 Task: Find a one-way flight from Manila to New Delhi for 5 passengers in premium economy class on November 29.
Action: Mouse moved to (393, 248)
Screenshot: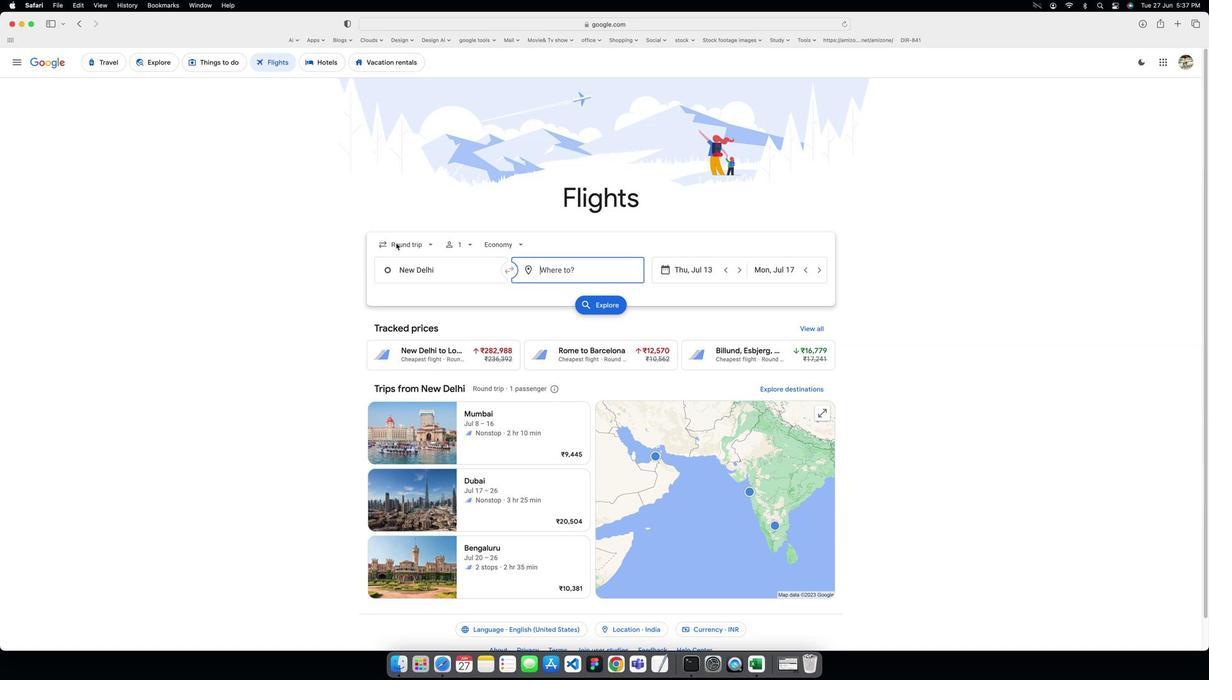 
Action: Mouse pressed left at (393, 248)
Screenshot: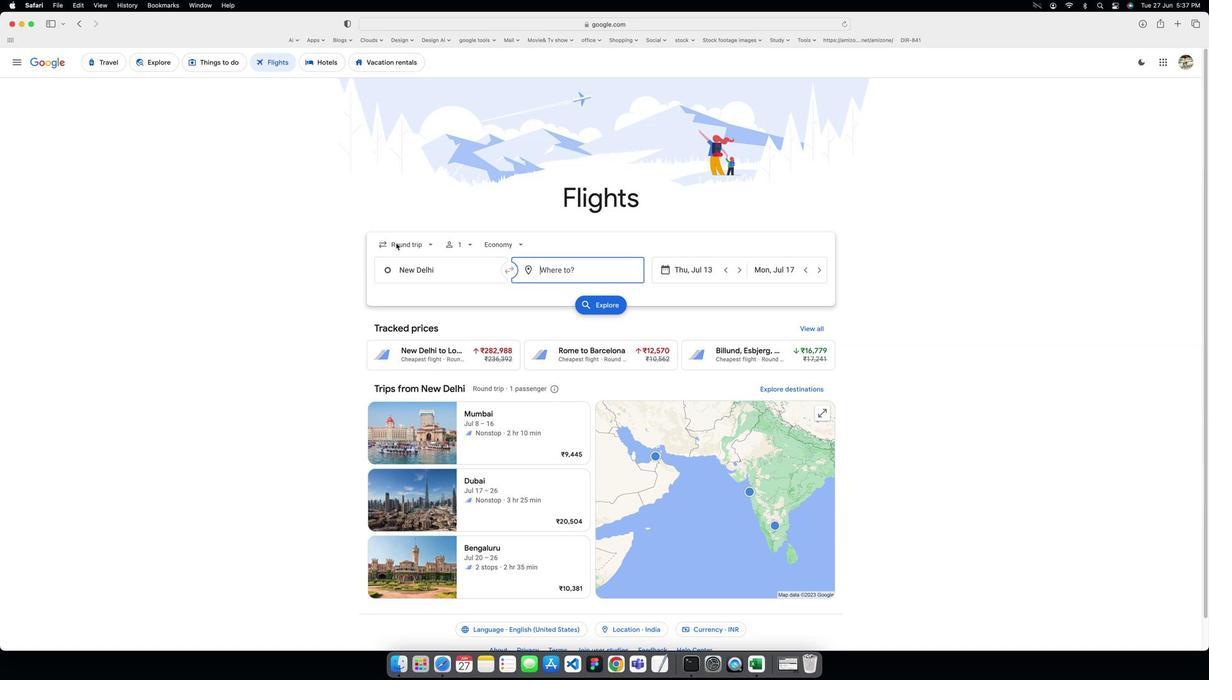 
Action: Mouse moved to (403, 248)
Screenshot: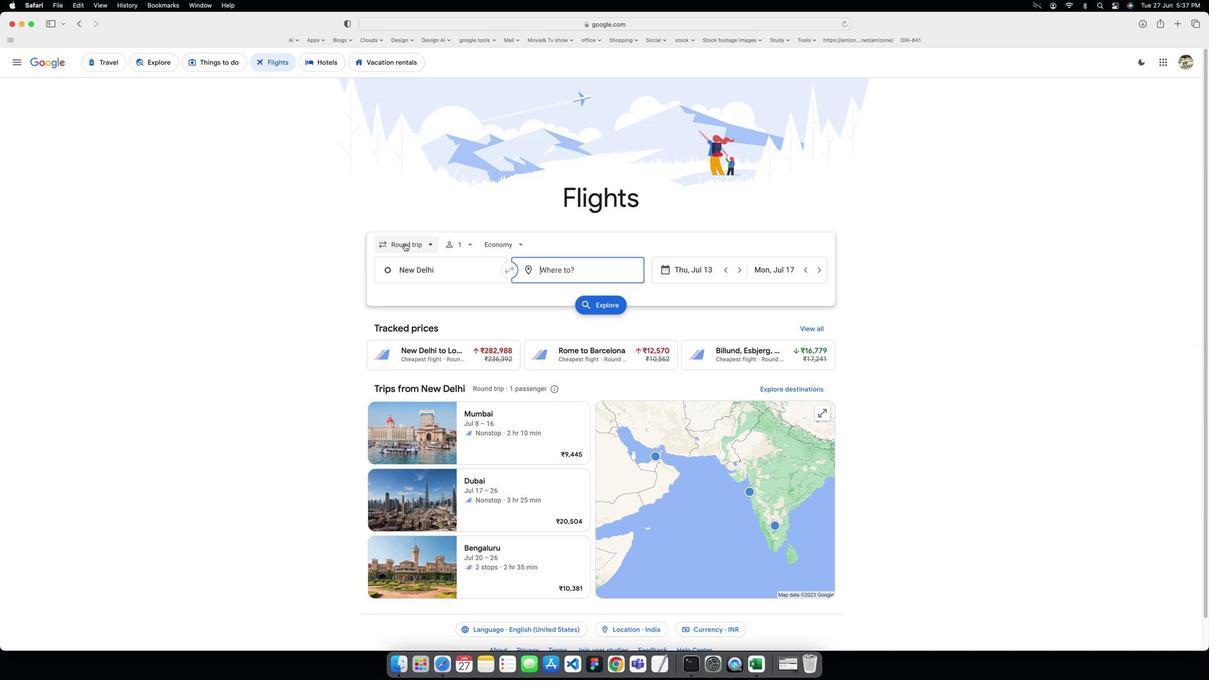 
Action: Mouse pressed left at (403, 248)
Screenshot: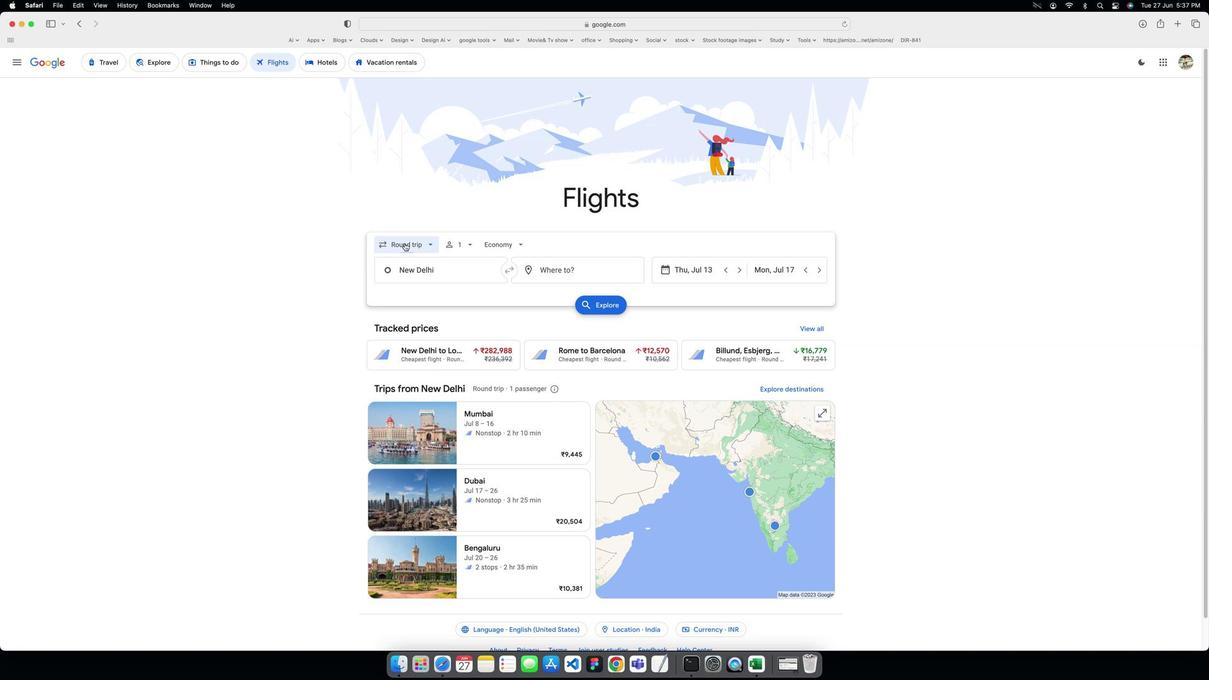 
Action: Mouse moved to (403, 282)
Screenshot: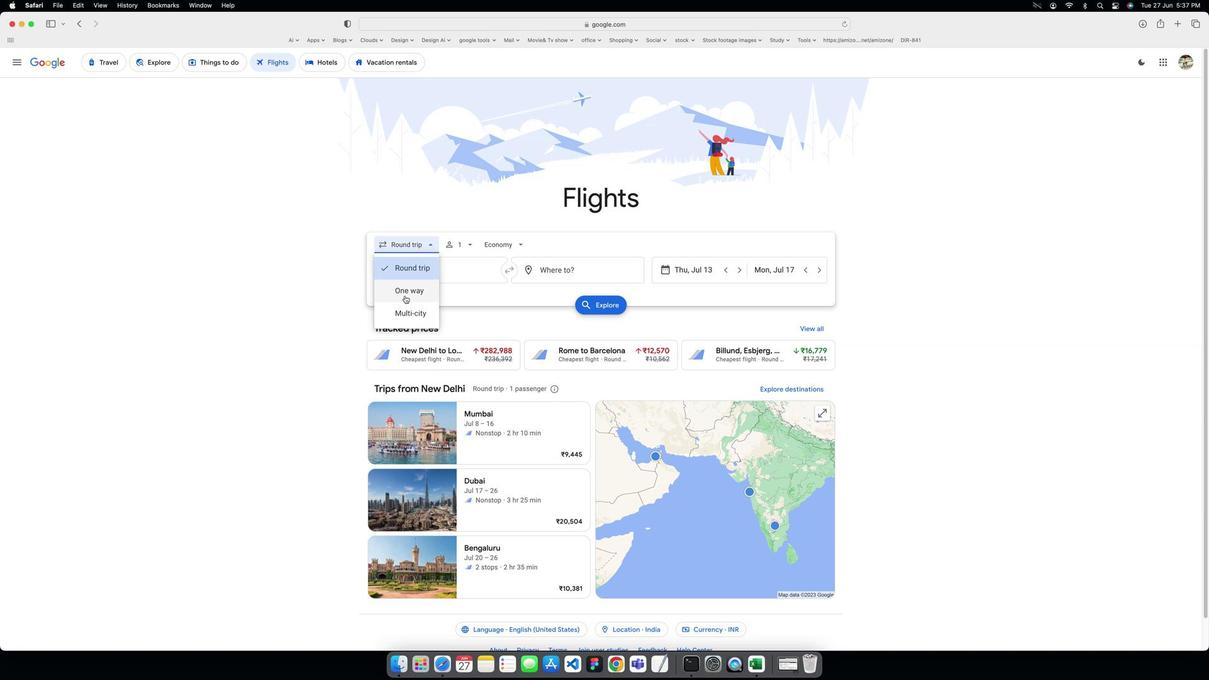 
Action: Mouse pressed left at (403, 282)
Screenshot: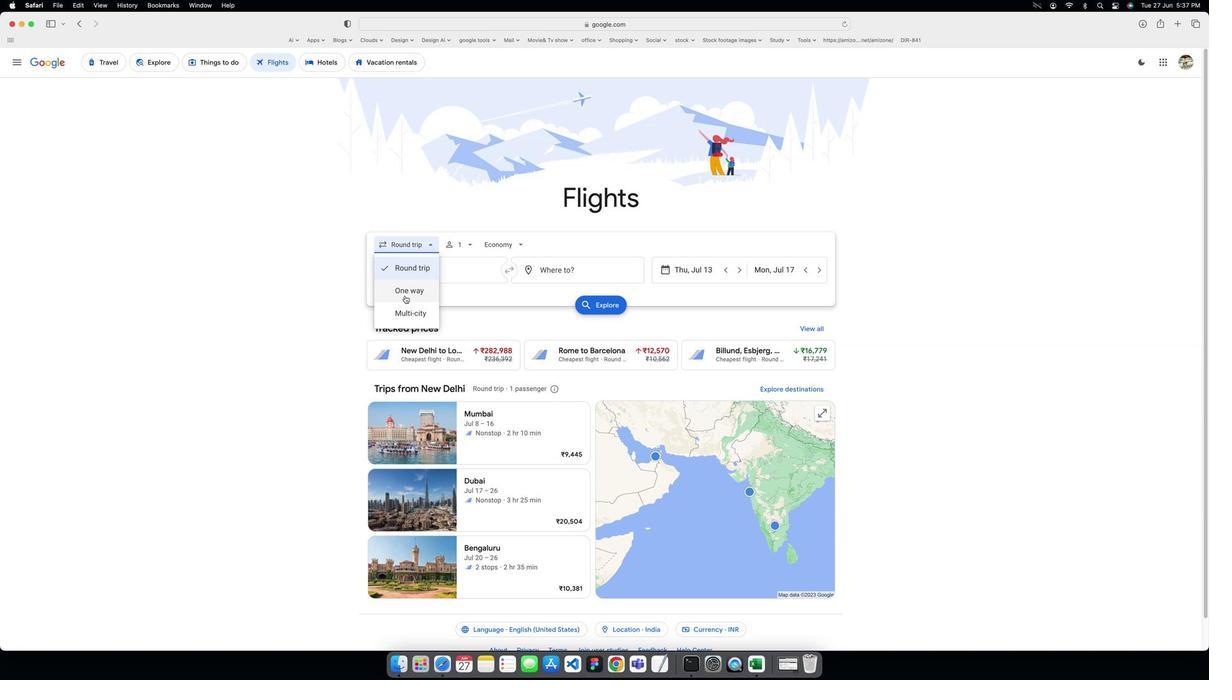 
Action: Mouse moved to (503, 249)
Screenshot: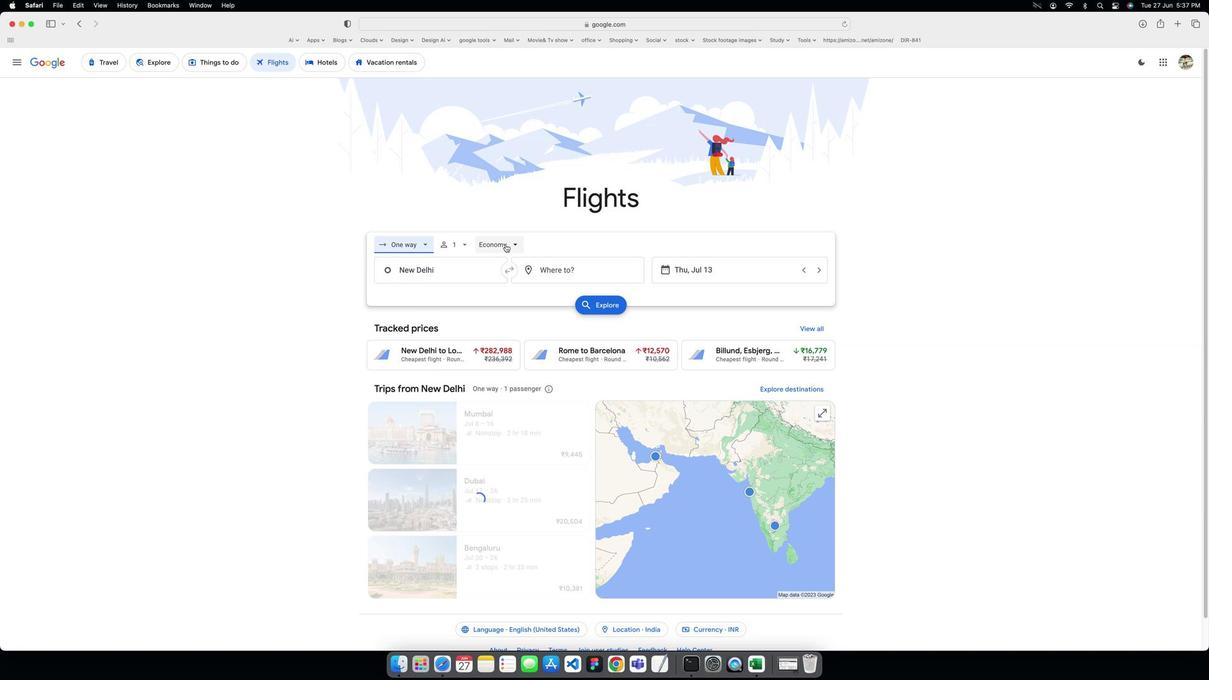 
Action: Mouse pressed left at (503, 249)
Screenshot: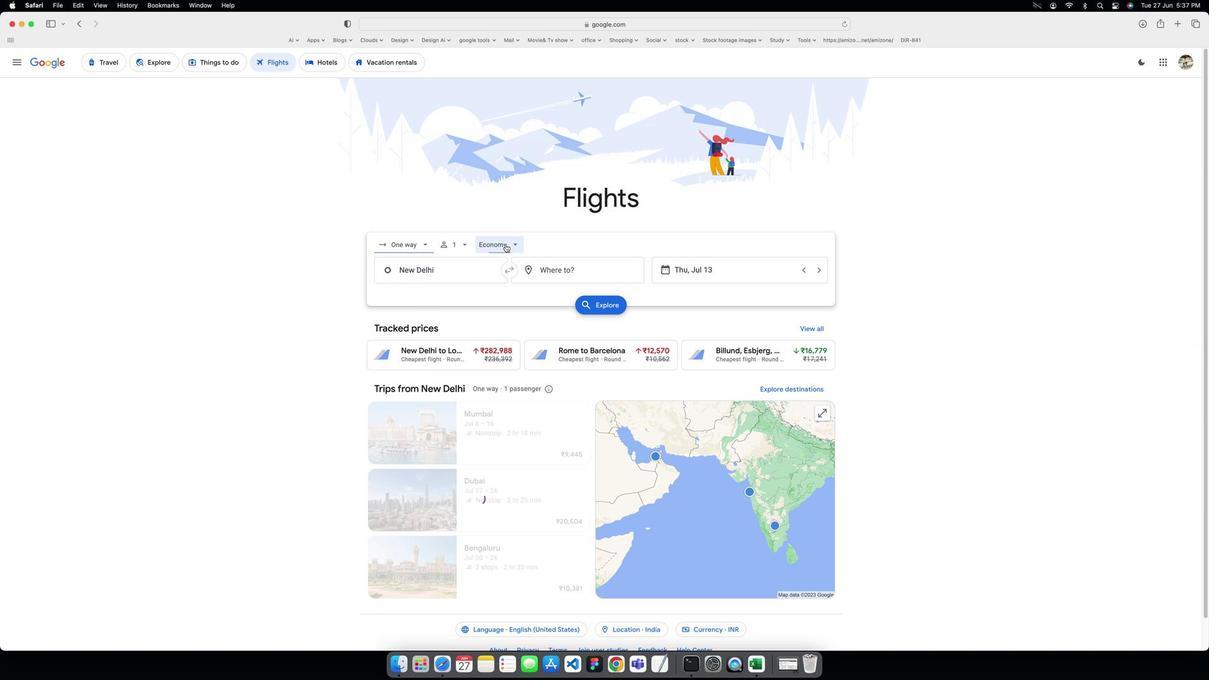
Action: Mouse moved to (509, 277)
Screenshot: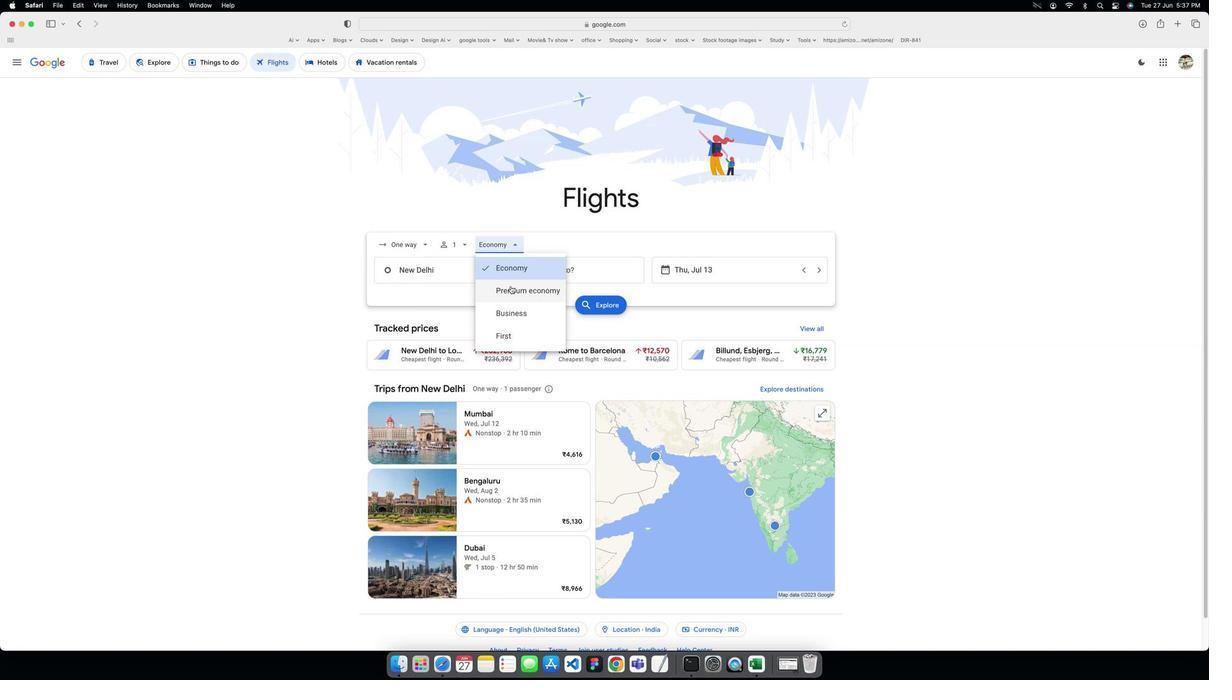 
Action: Mouse pressed left at (509, 277)
Screenshot: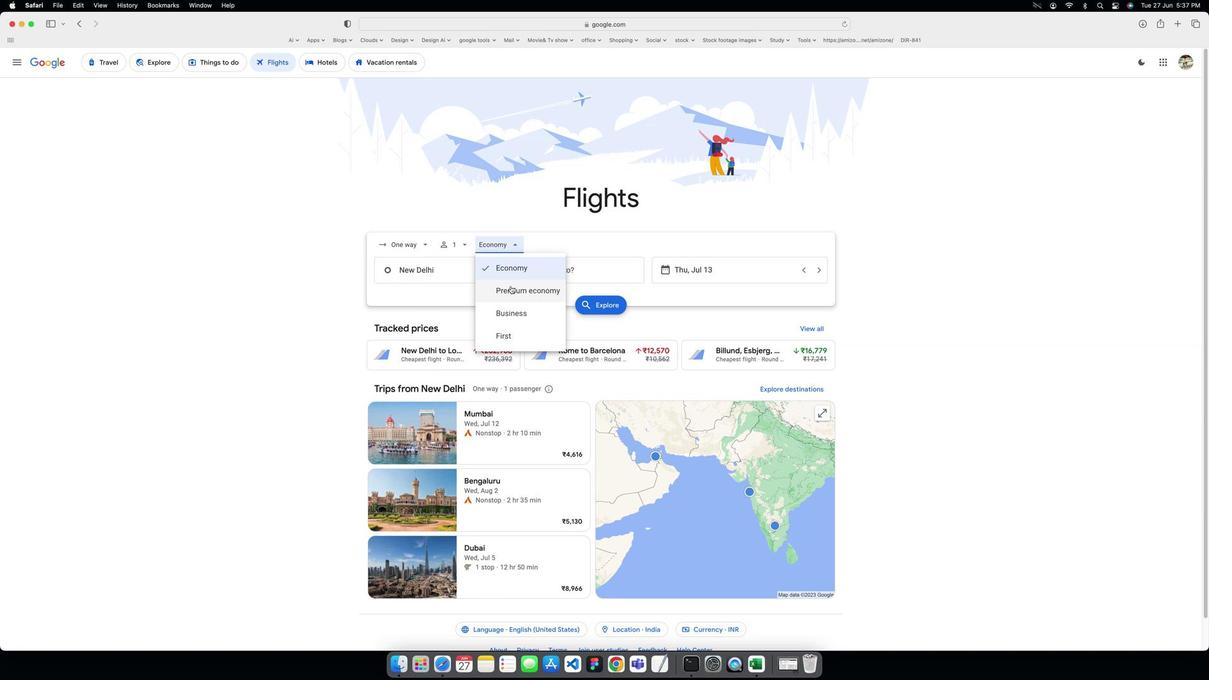 
Action: Mouse moved to (459, 249)
Screenshot: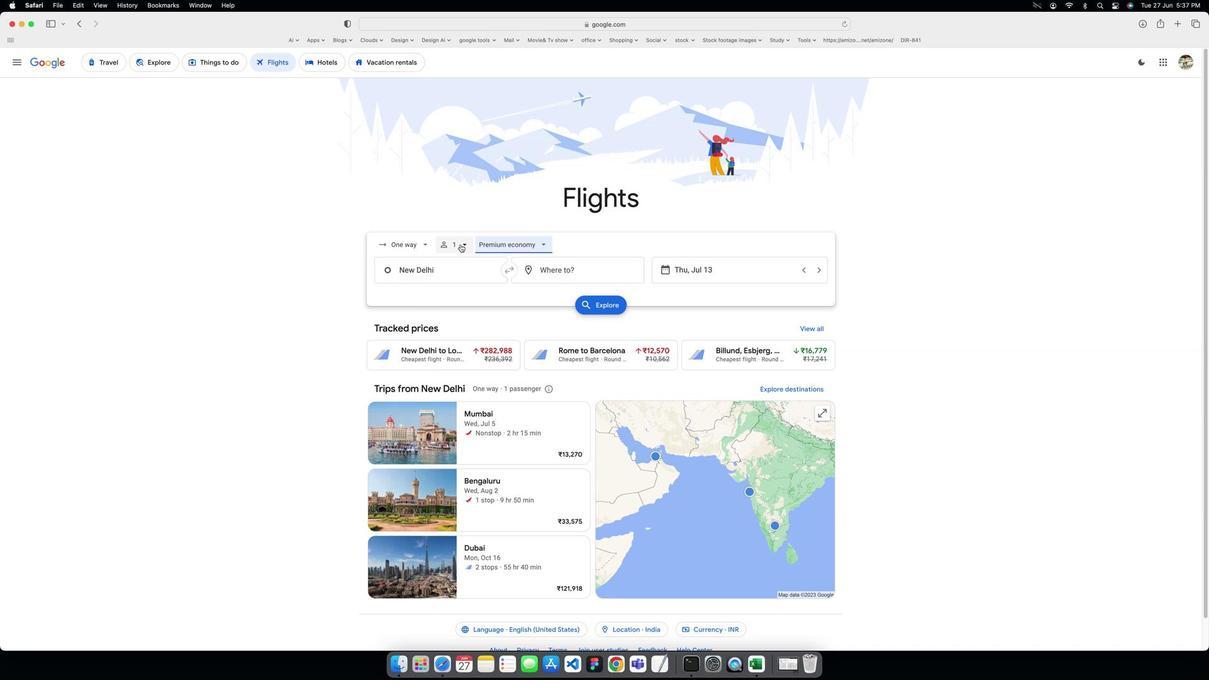 
Action: Mouse pressed left at (459, 249)
Screenshot: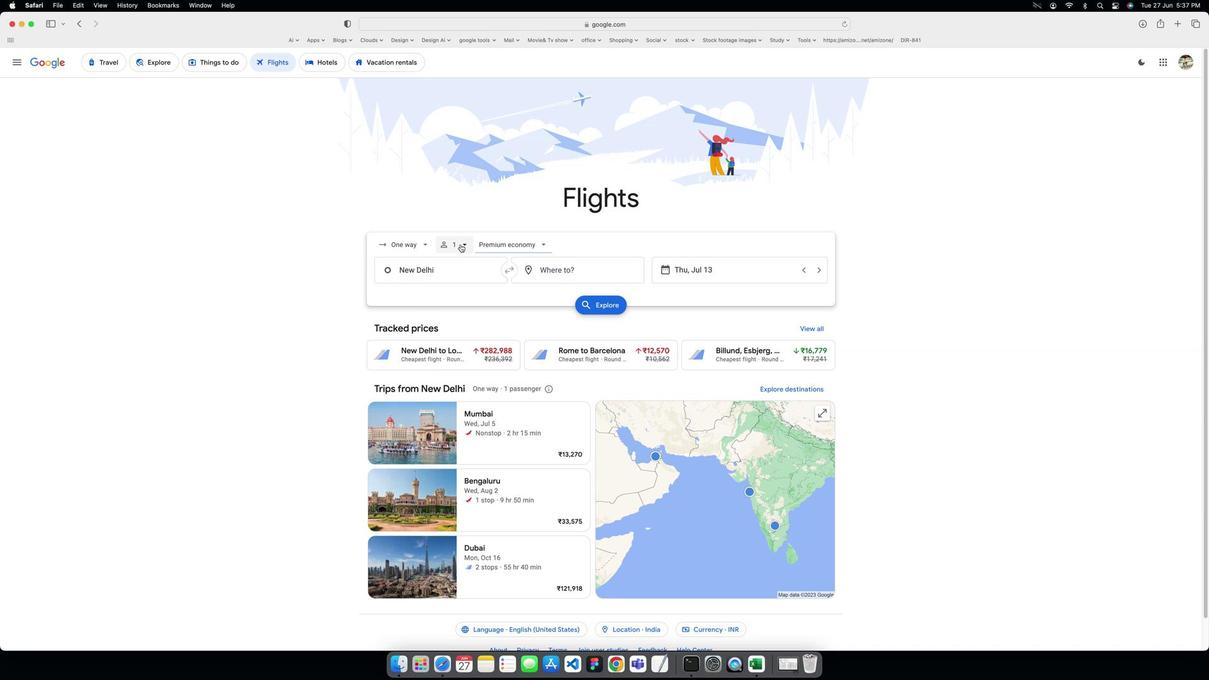 
Action: Mouse moved to (534, 264)
Screenshot: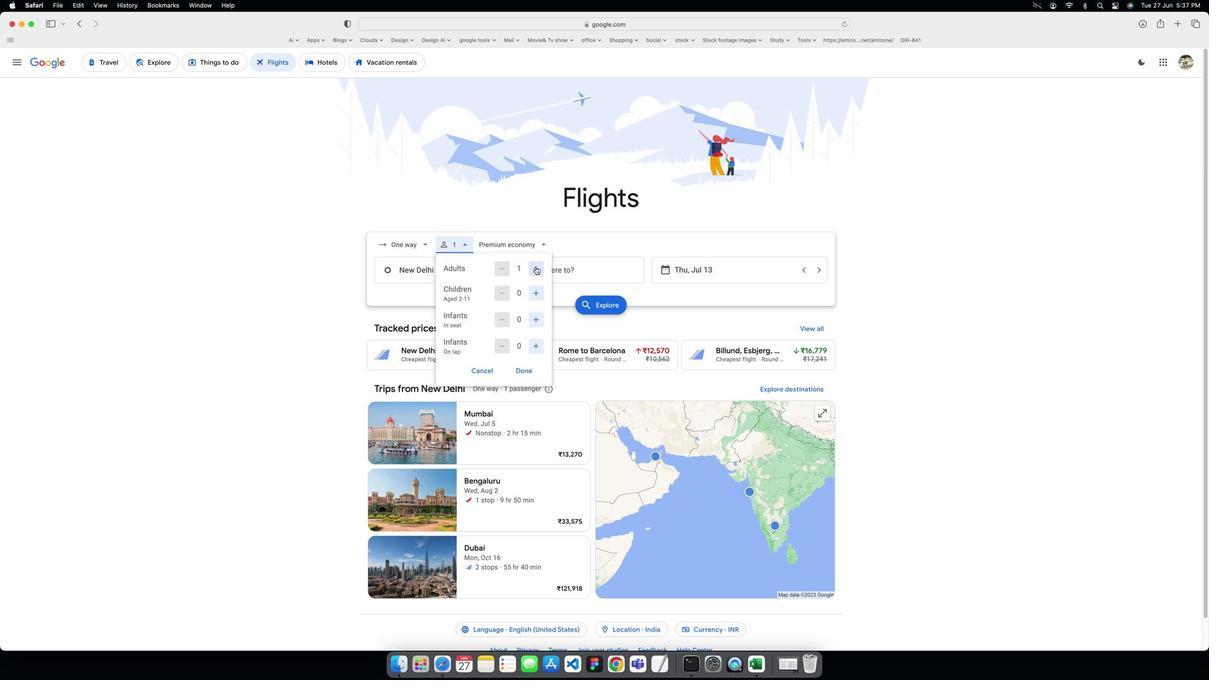 
Action: Mouse pressed left at (534, 264)
Screenshot: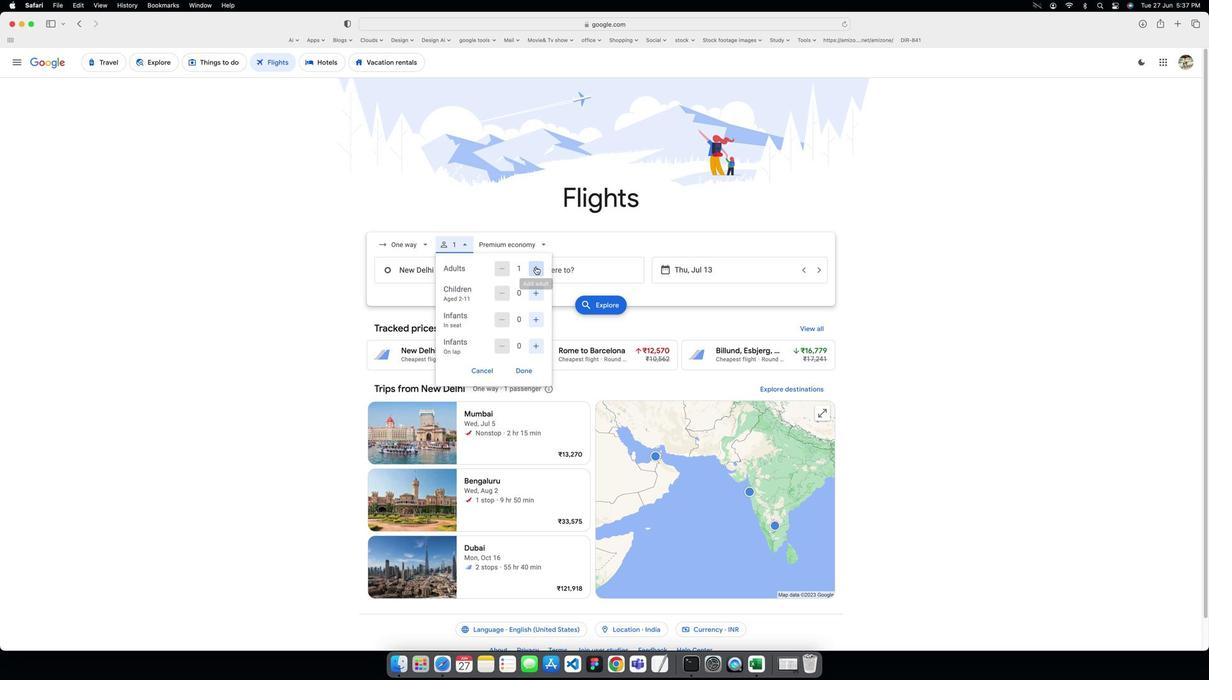 
Action: Mouse pressed left at (534, 264)
Screenshot: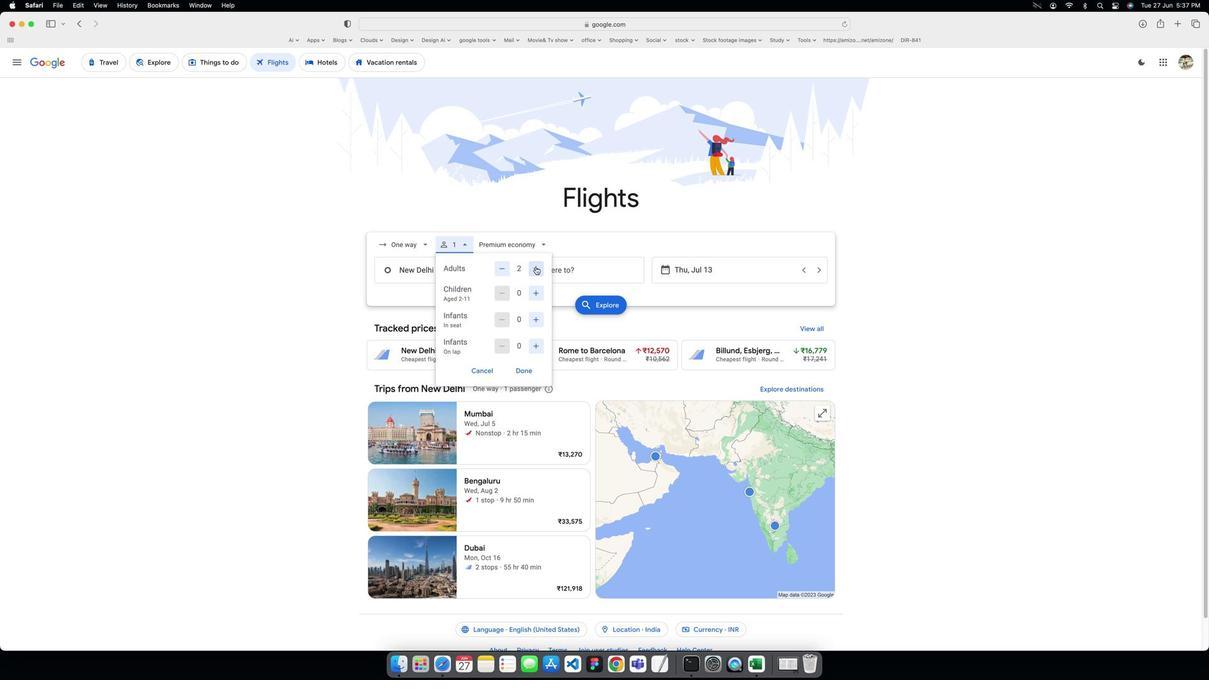 
Action: Mouse moved to (533, 280)
Screenshot: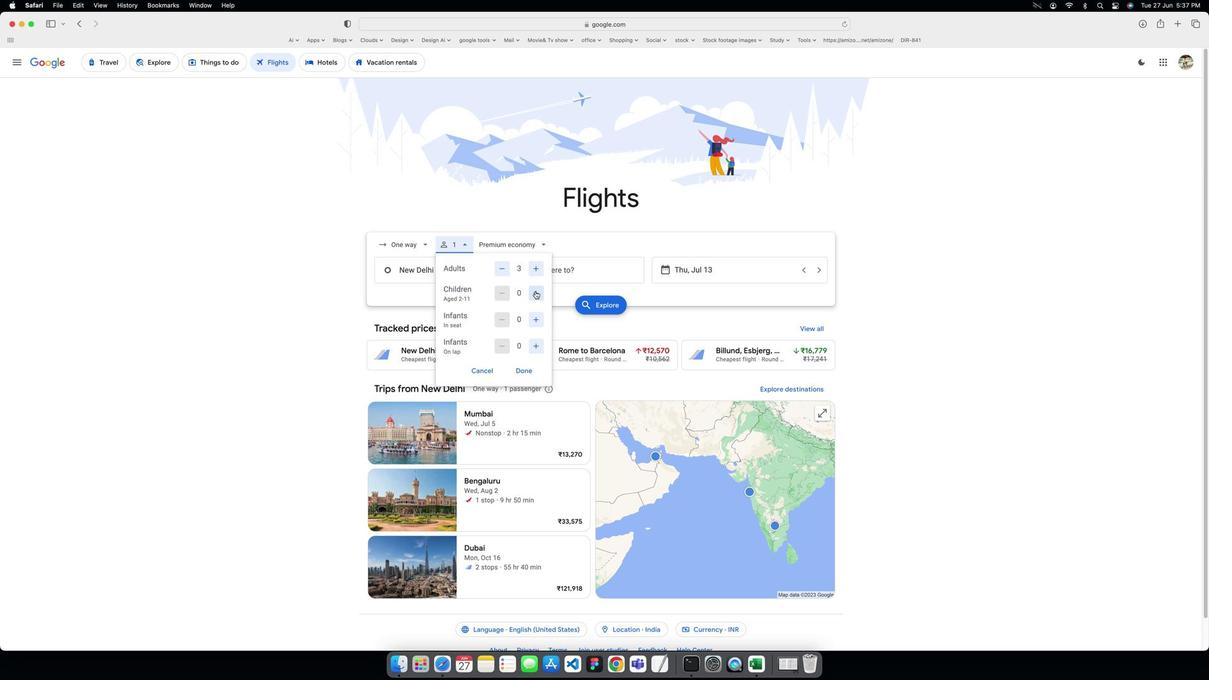
Action: Mouse pressed left at (533, 280)
Screenshot: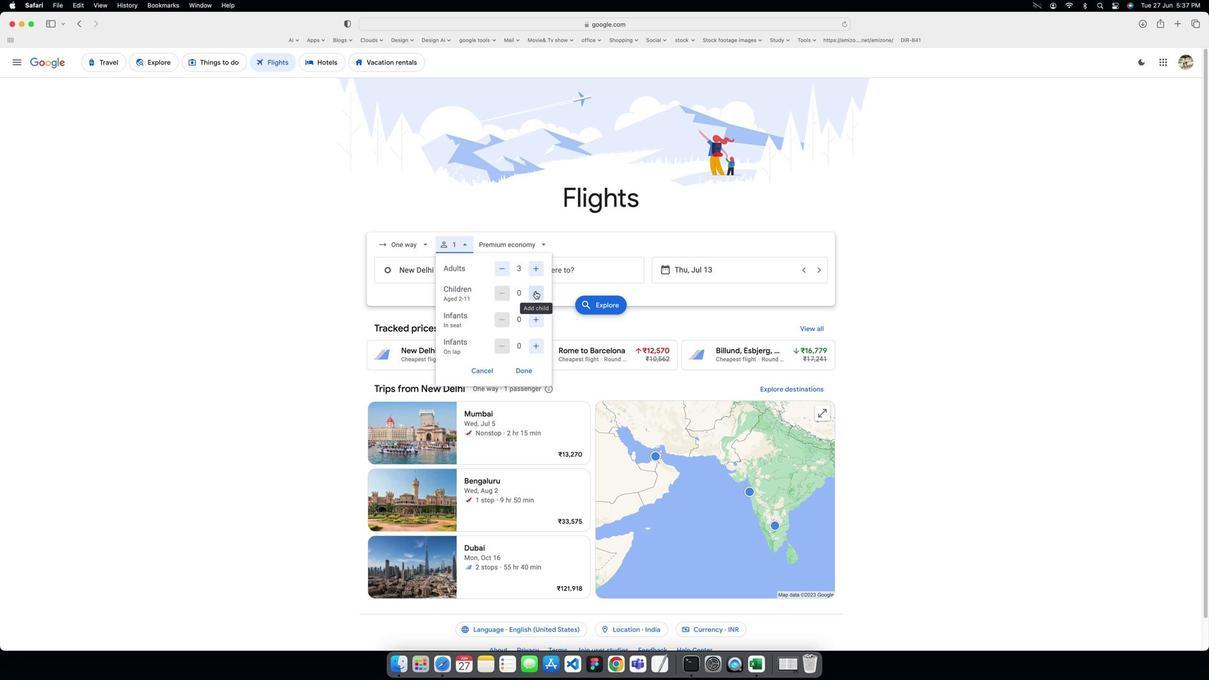 
Action: Mouse moved to (531, 314)
Screenshot: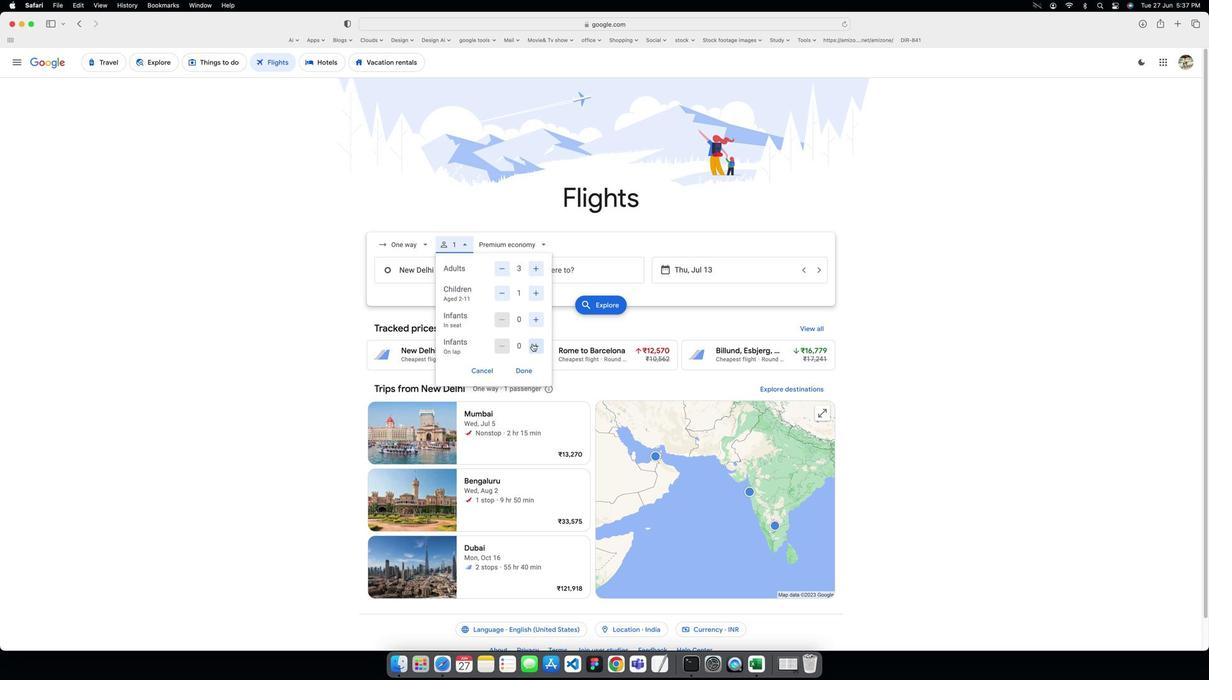 
Action: Mouse pressed left at (531, 314)
Screenshot: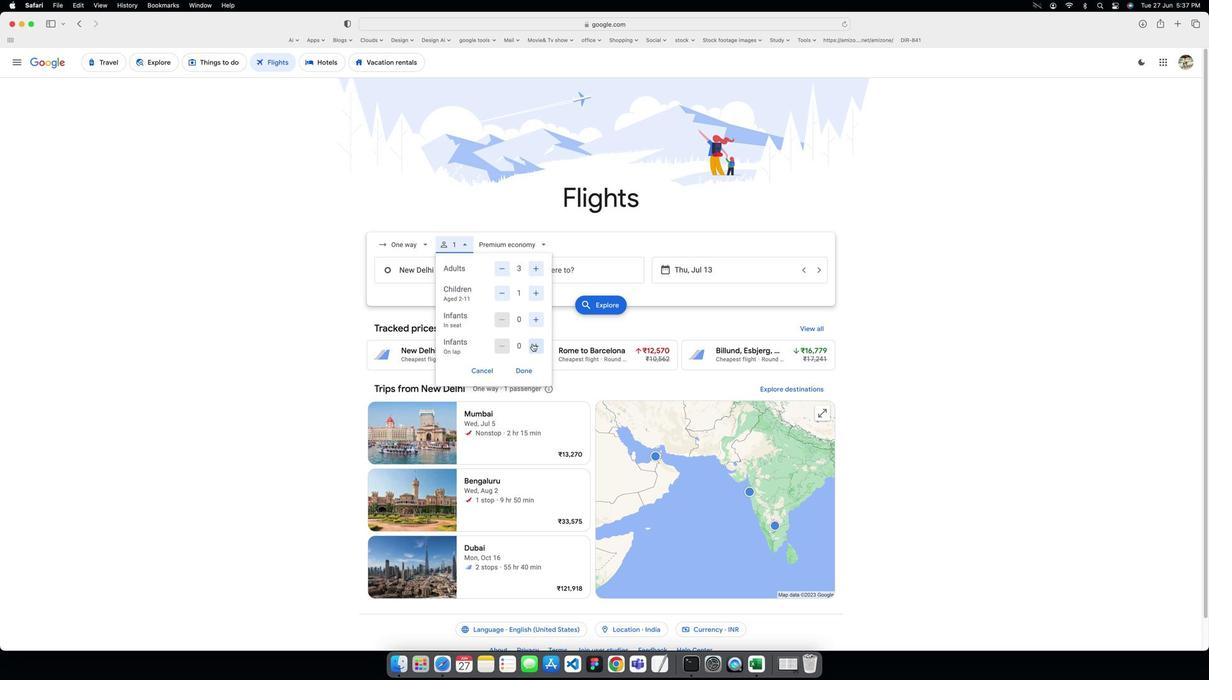 
Action: Mouse moved to (526, 330)
Screenshot: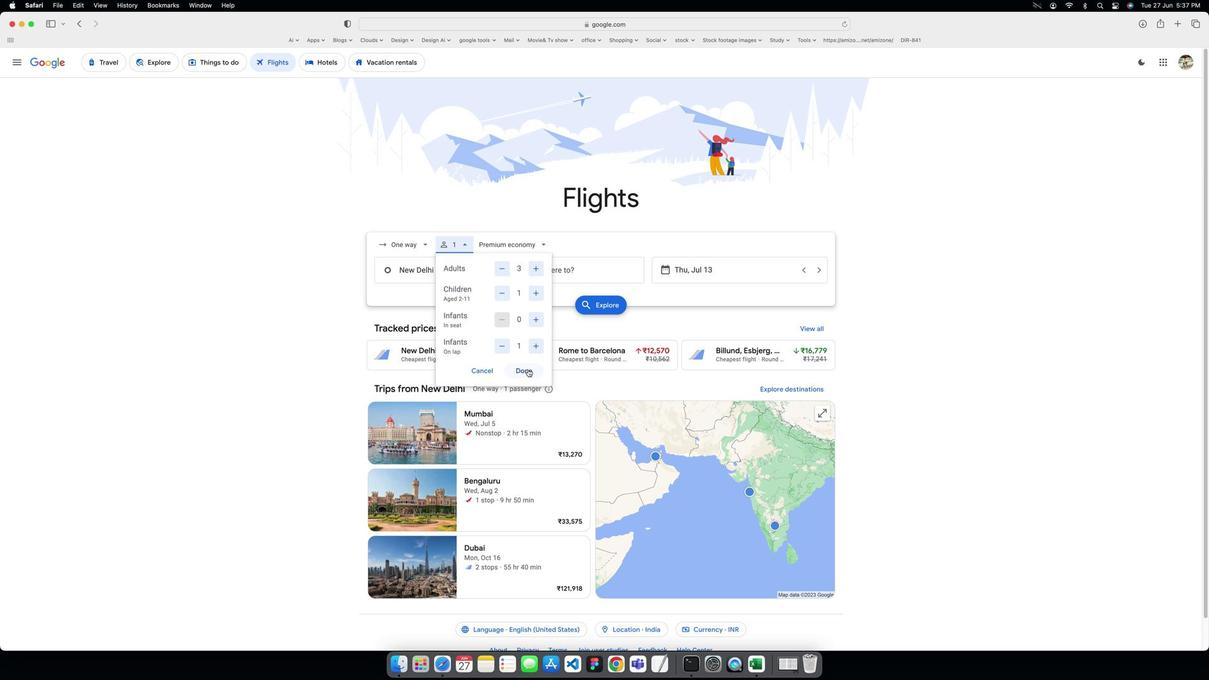 
Action: Mouse pressed left at (526, 330)
Screenshot: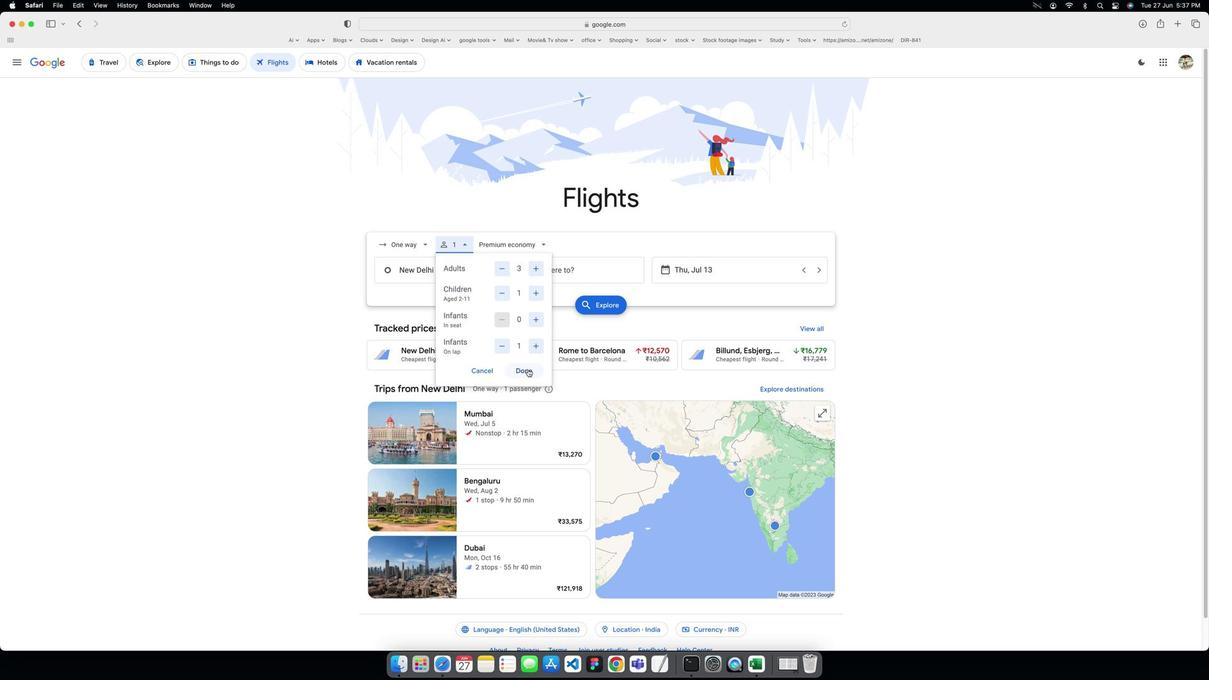 
Action: Mouse moved to (474, 270)
Screenshot: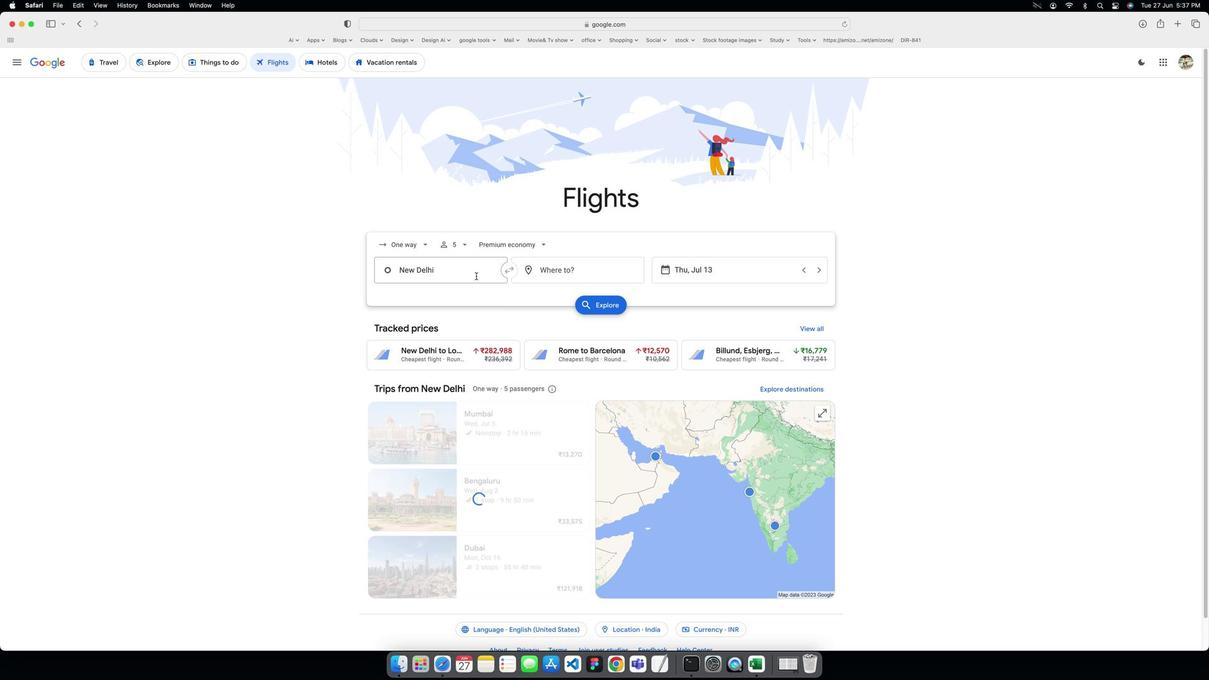 
Action: Mouse pressed left at (474, 270)
Screenshot: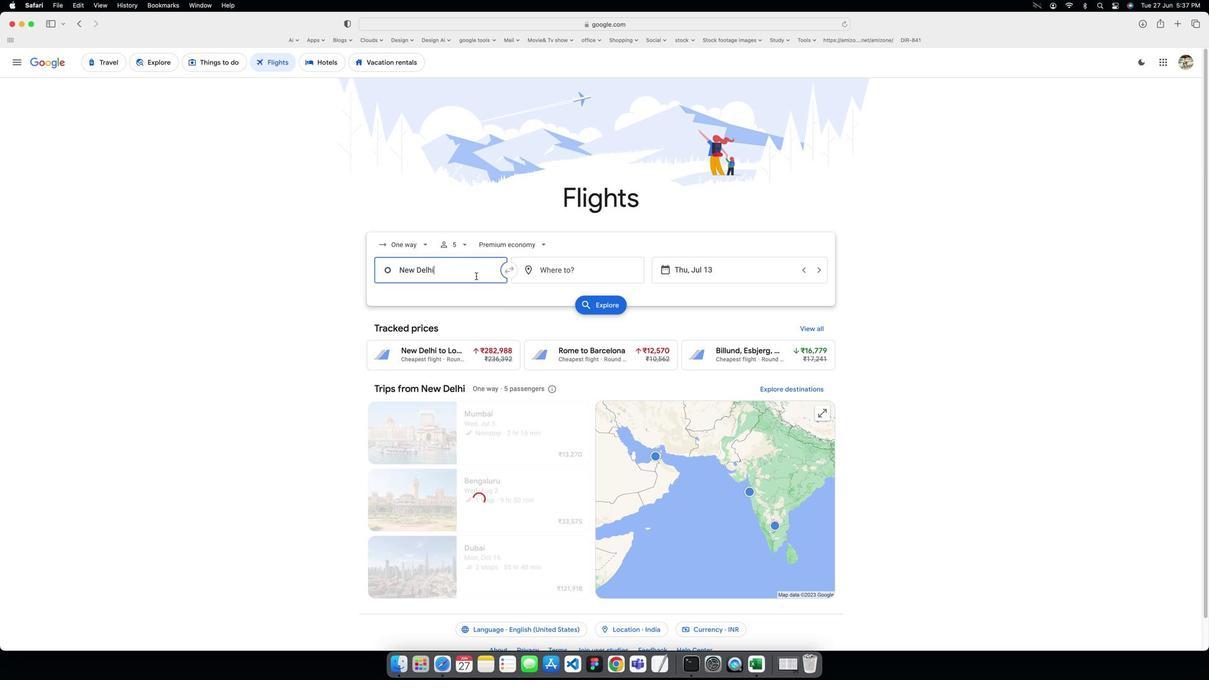 
Action: Key pressed Key.caps_lock'M'Key.caps_lock'a''n''i''l''a'
Screenshot: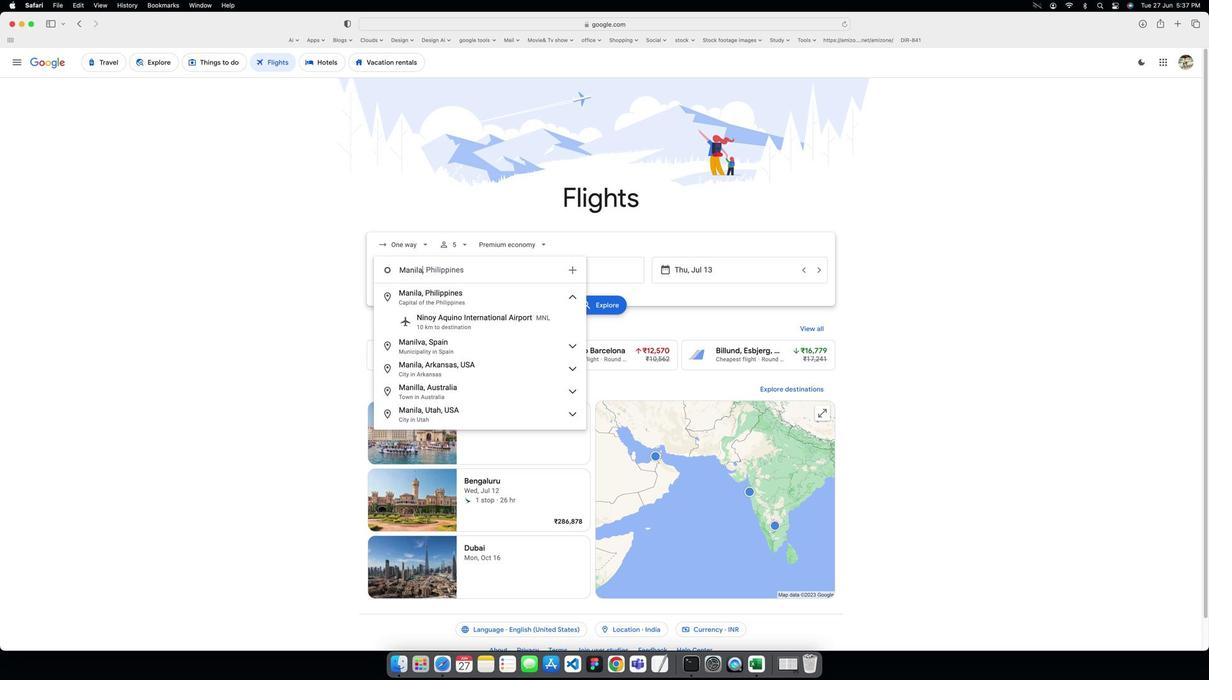 
Action: Mouse moved to (476, 286)
Screenshot: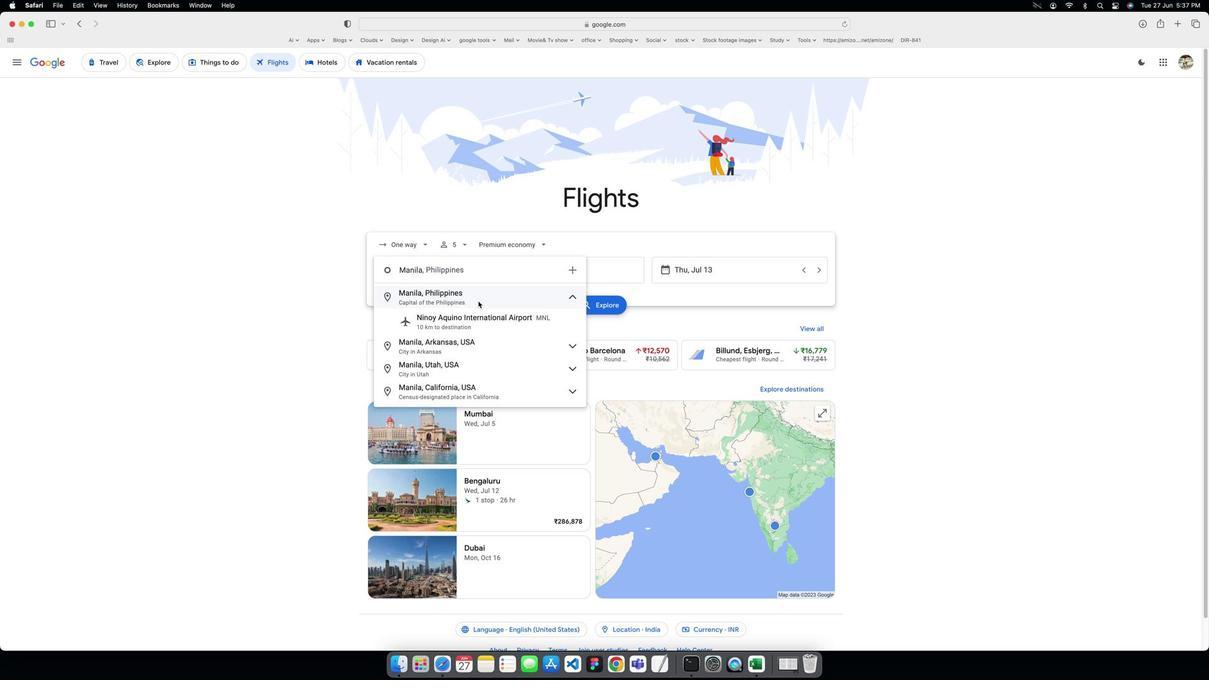 
Action: Mouse pressed left at (476, 286)
Screenshot: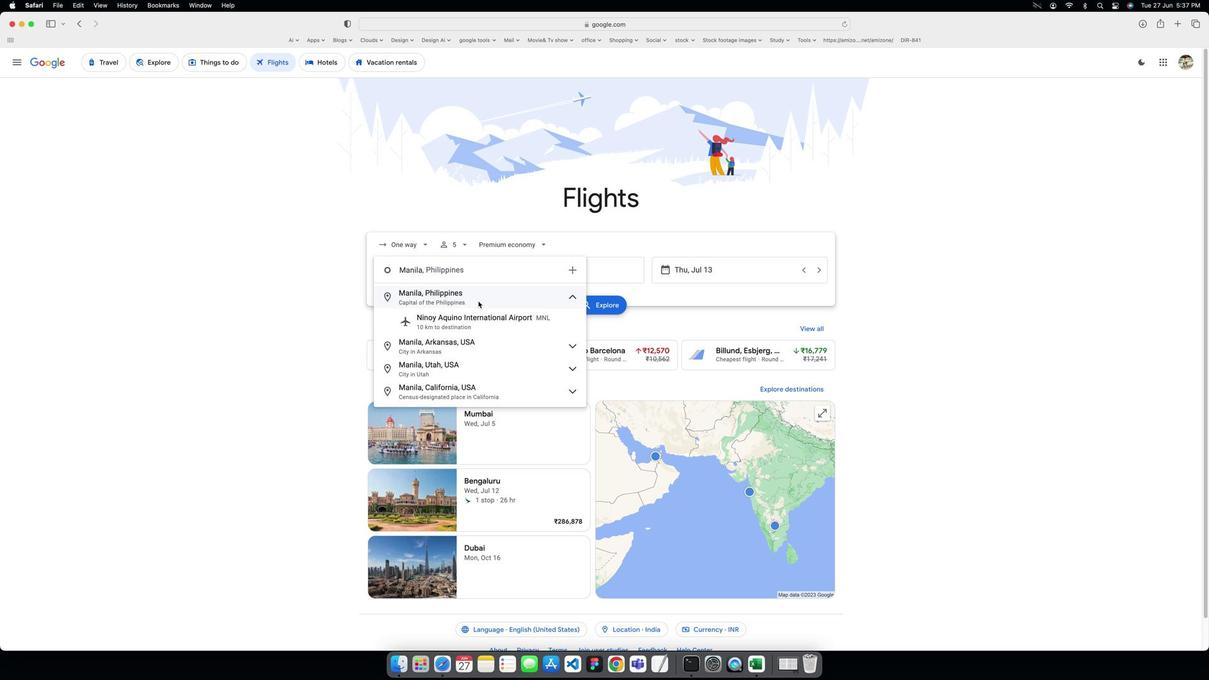 
Action: Mouse moved to (560, 268)
Screenshot: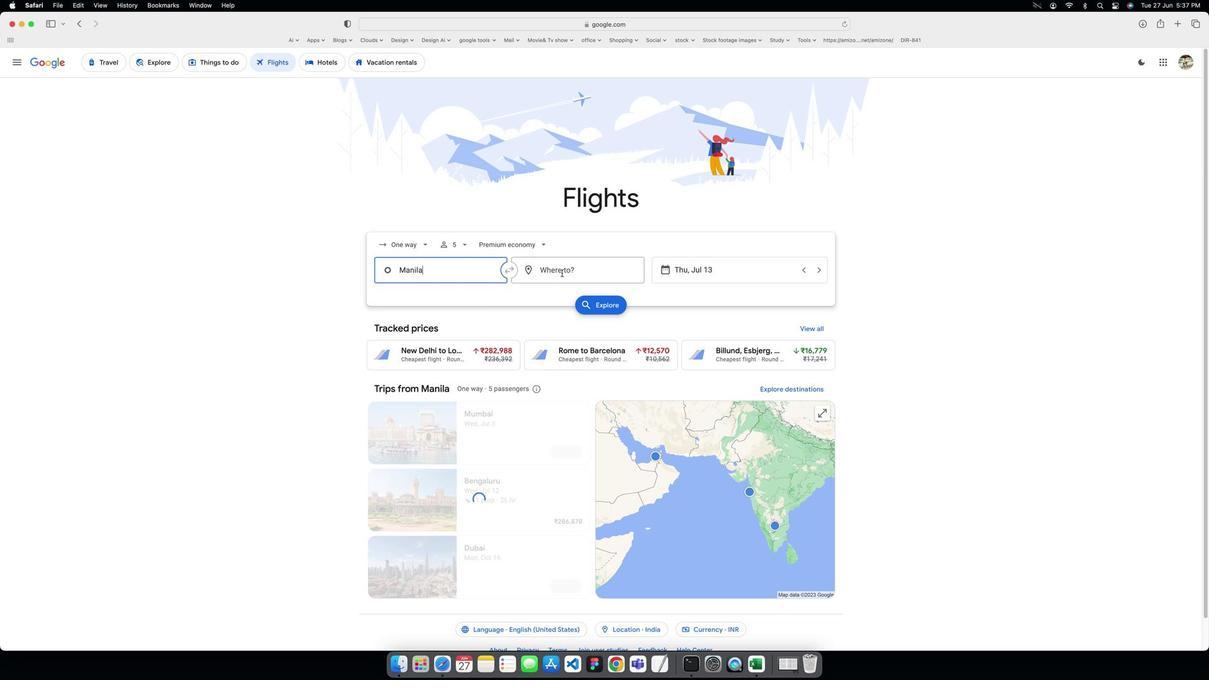 
Action: Mouse pressed left at (560, 268)
Screenshot: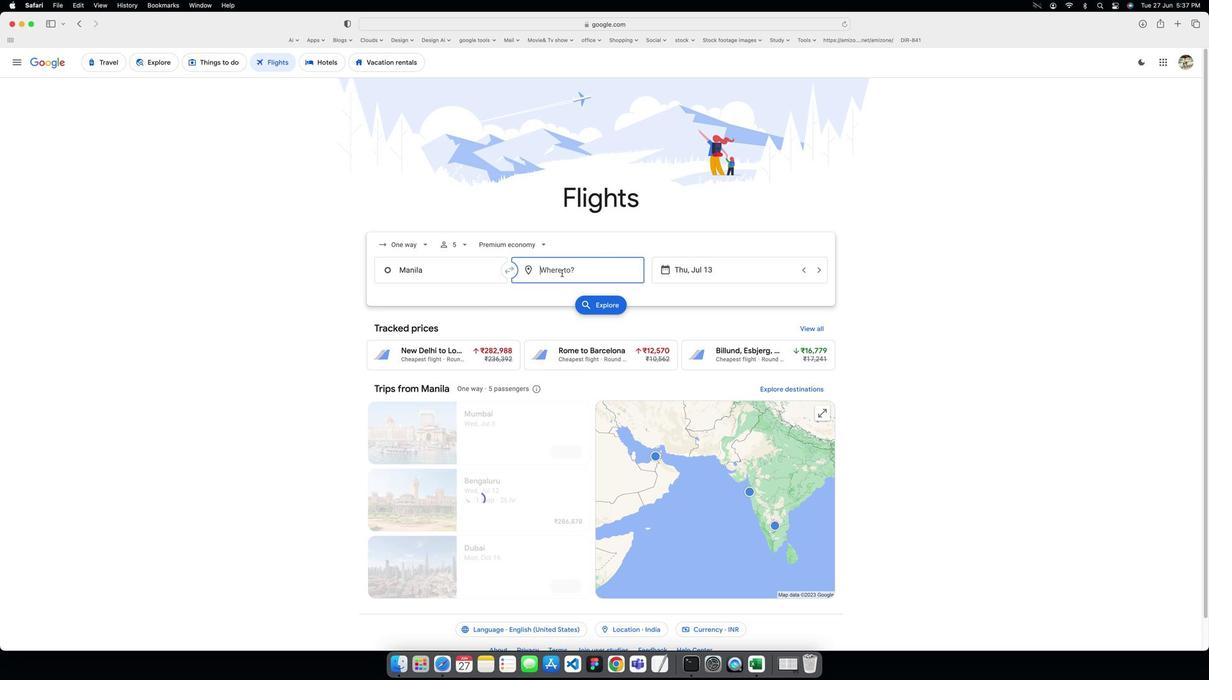 
Action: Key pressed Key.caps_lock'N'Key.caps_lock'e''w'Key.spaceKey.caps_lock'D'Key.caps_lock'e''l''h''i'Key.enter
Screenshot: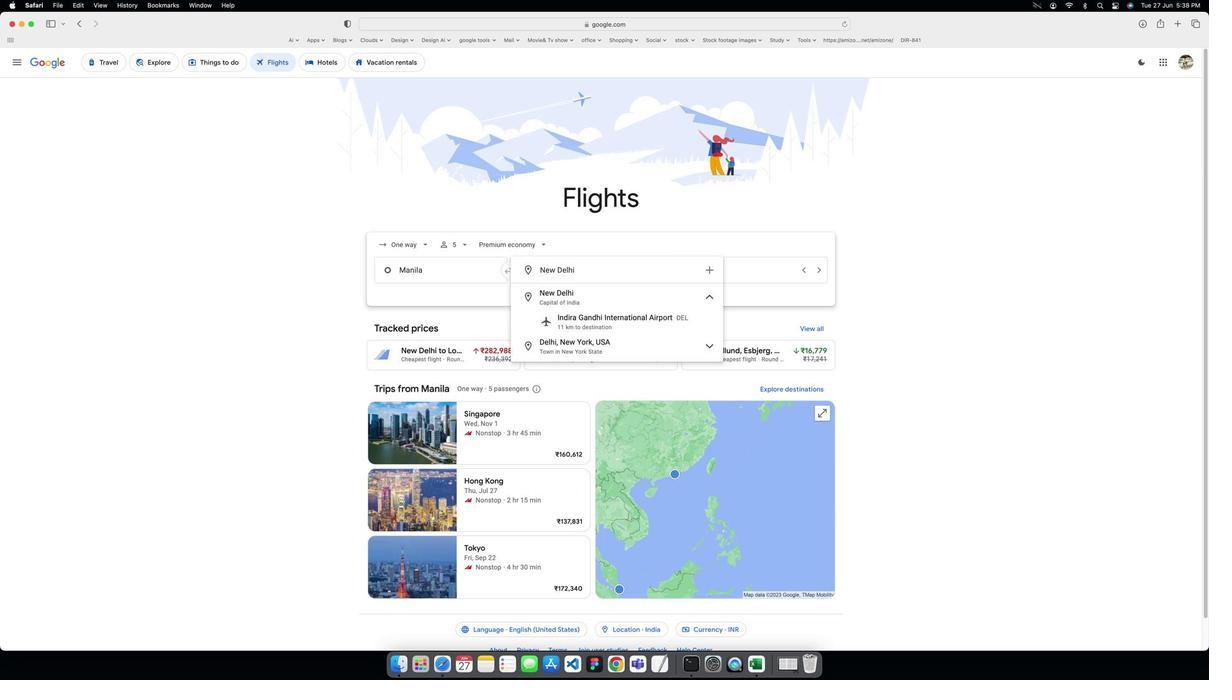 
Action: Mouse moved to (730, 265)
Screenshot: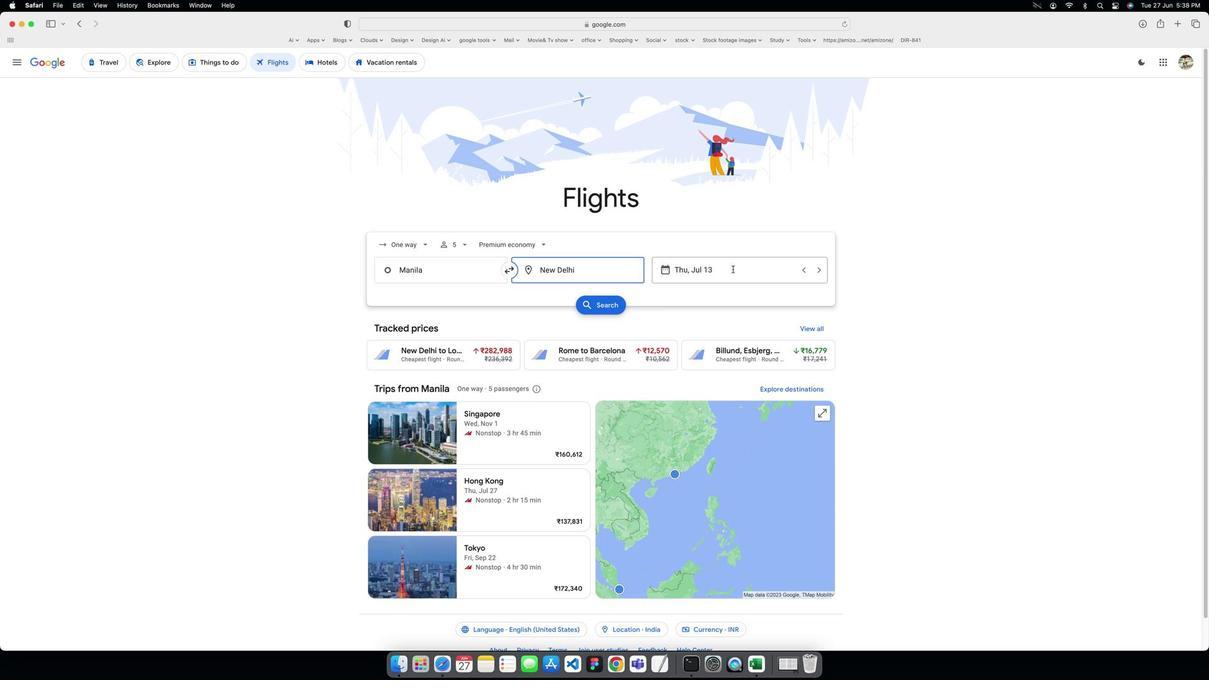 
Action: Mouse pressed left at (730, 265)
Screenshot: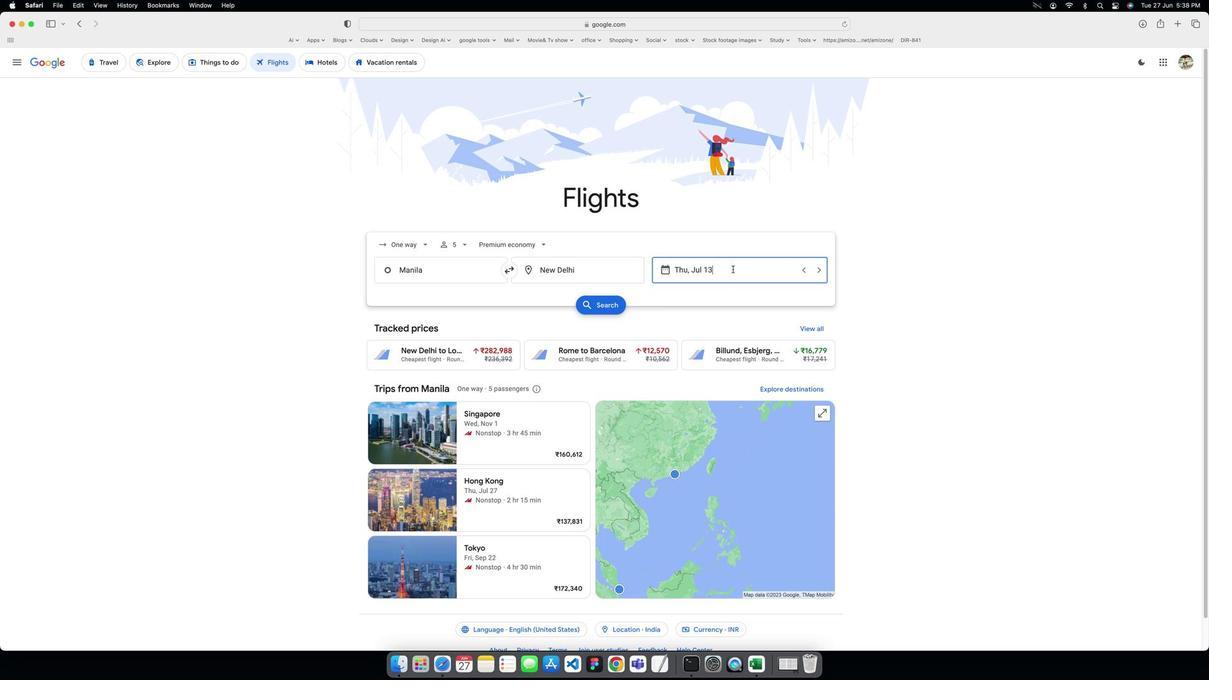 
Action: Mouse moved to (826, 339)
Screenshot: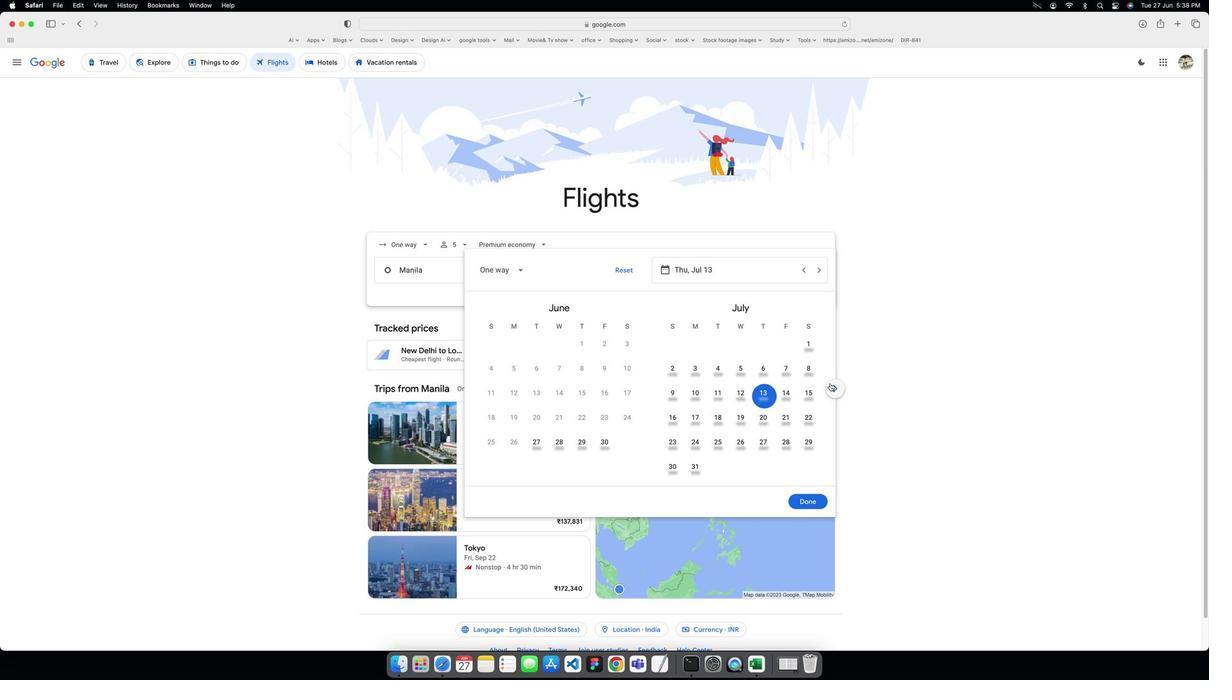 
Action: Mouse pressed left at (826, 339)
Screenshot: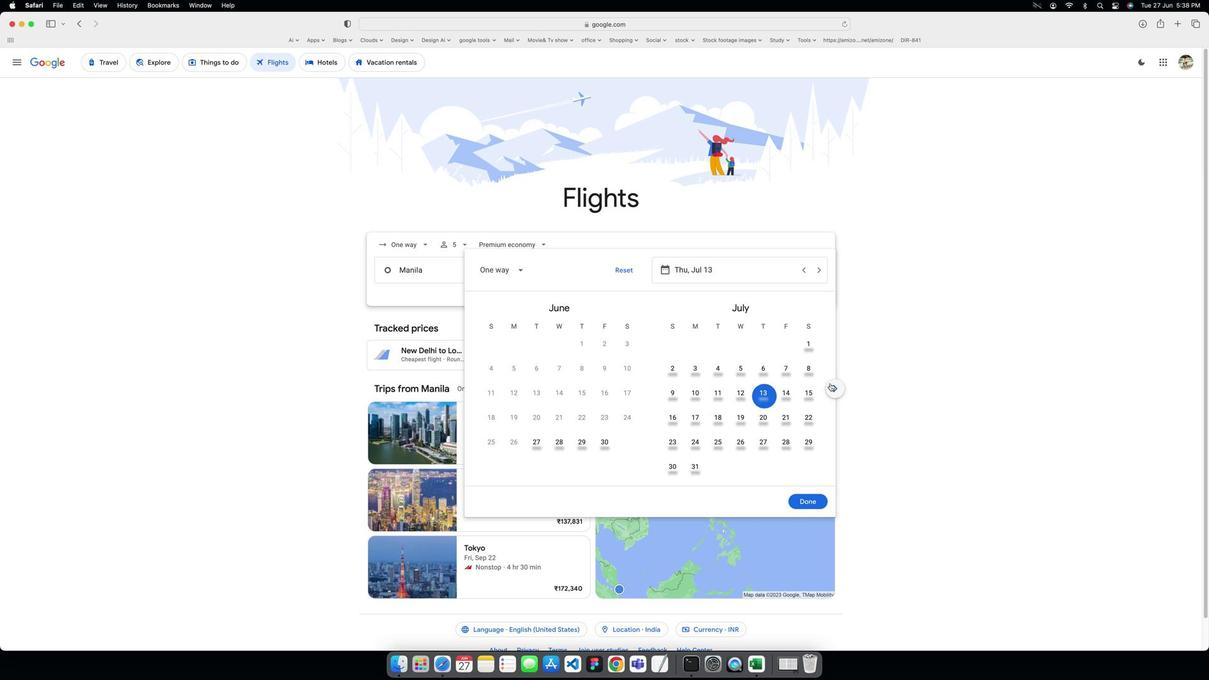 
Action: Mouse pressed left at (826, 339)
Screenshot: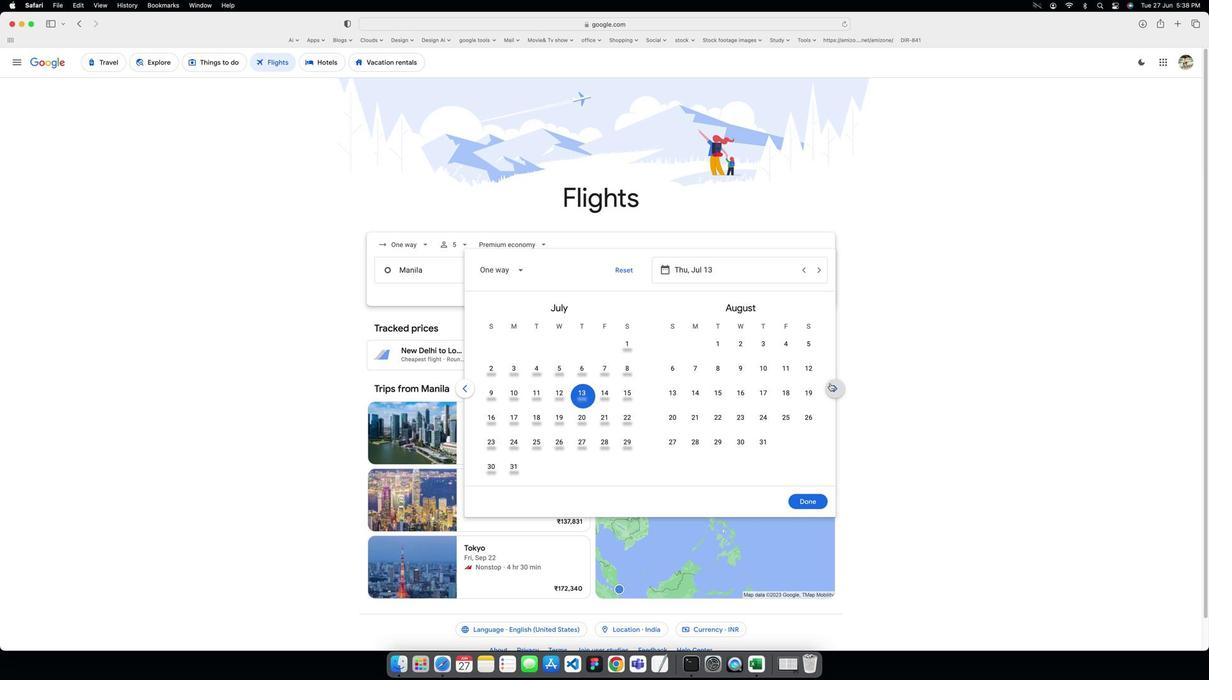 
Action: Mouse pressed left at (826, 339)
Screenshot: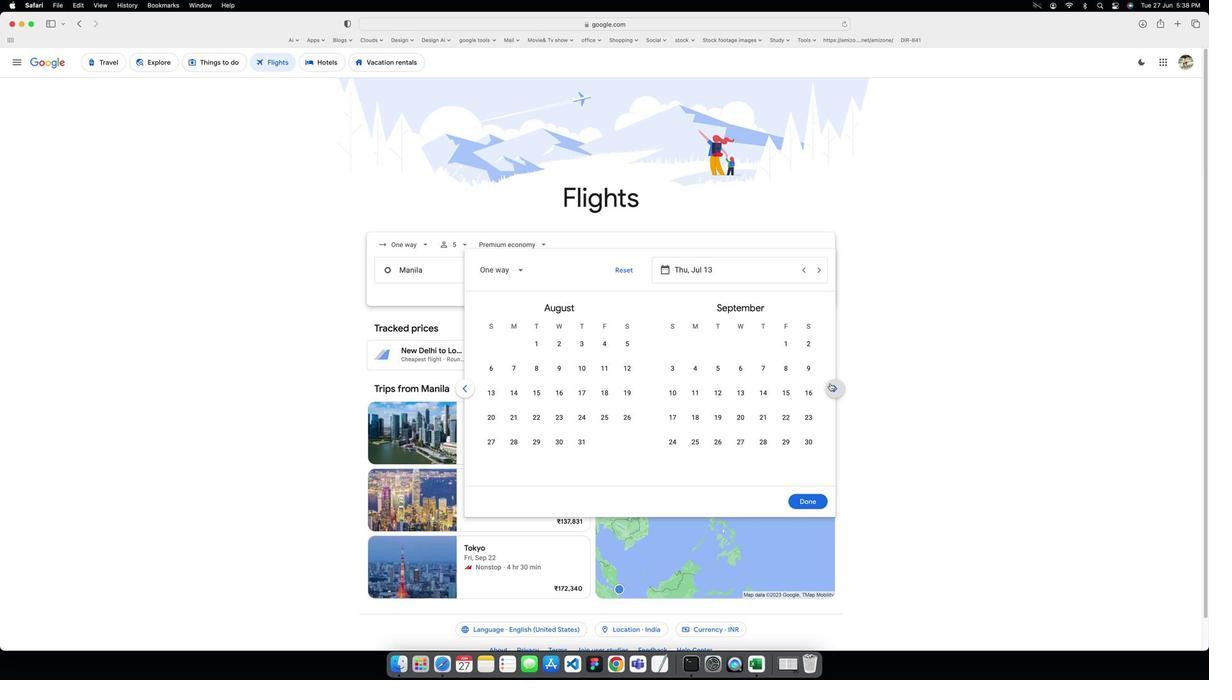 
Action: Mouse pressed left at (826, 339)
Screenshot: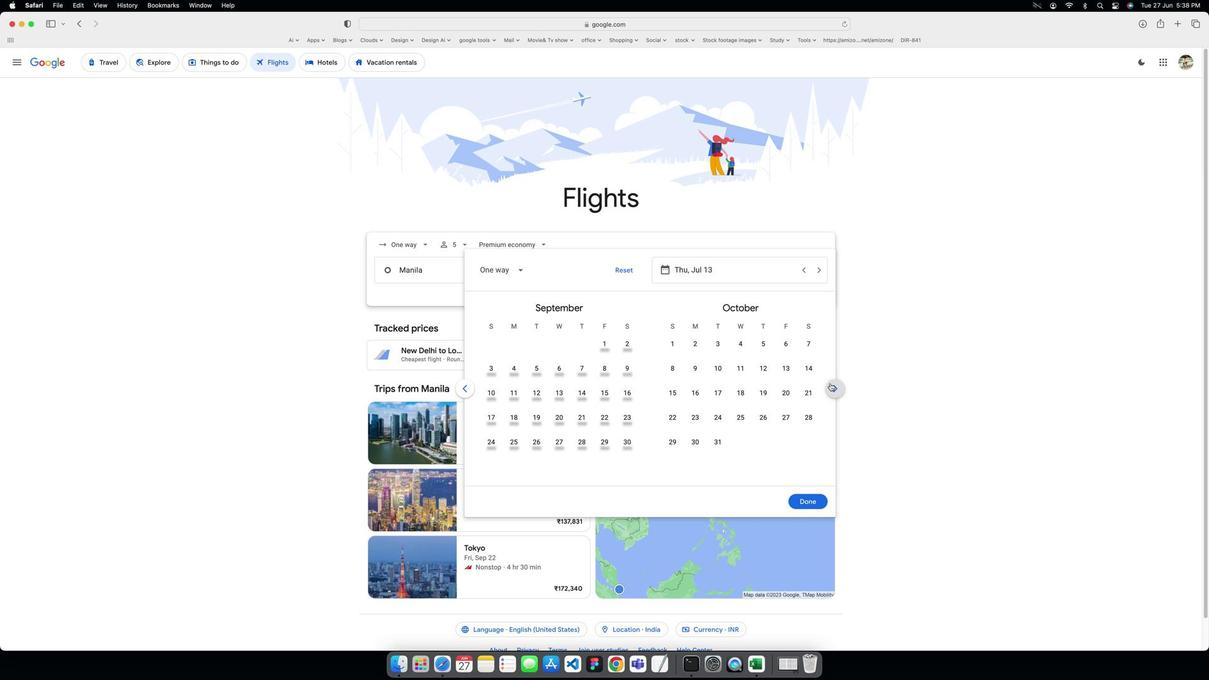 
Action: Mouse moved to (736, 379)
Screenshot: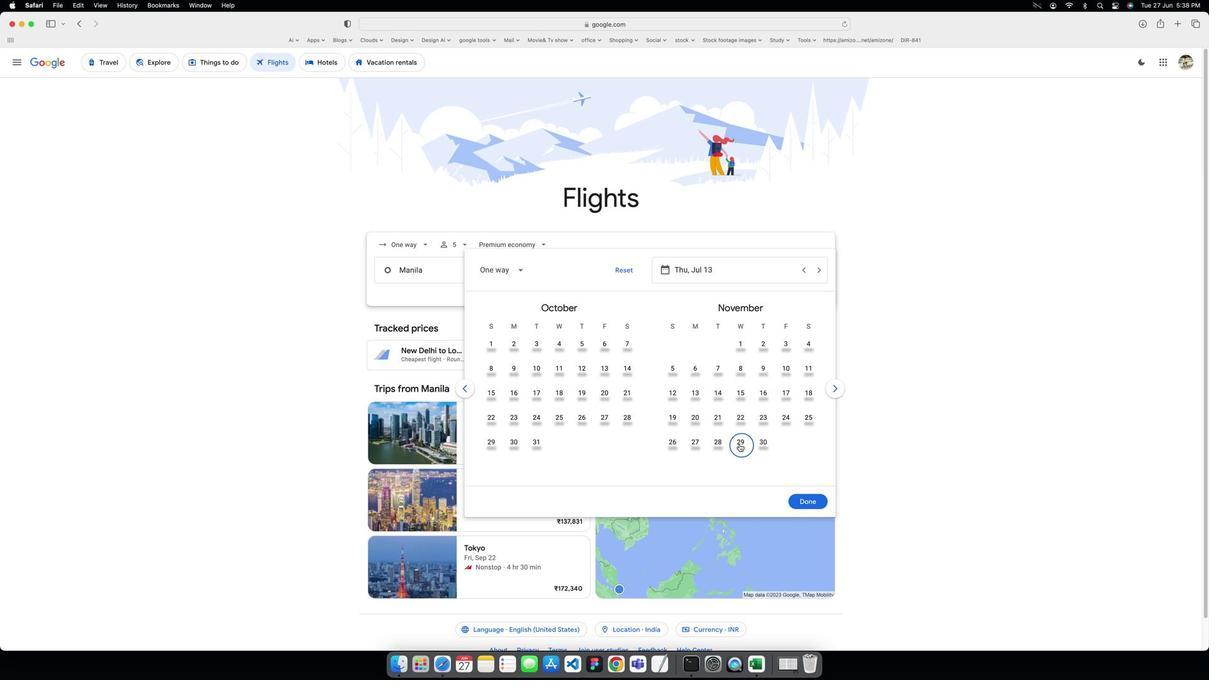 
Action: Mouse pressed left at (736, 379)
Screenshot: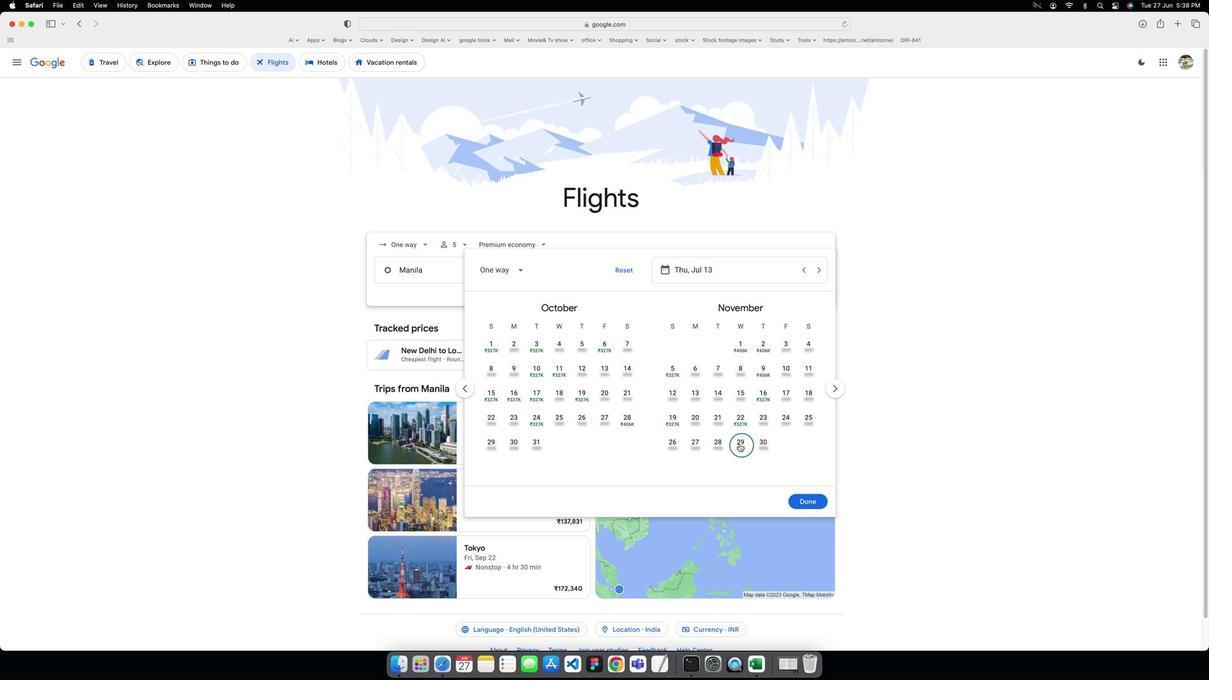 
Action: Mouse moved to (801, 421)
Screenshot: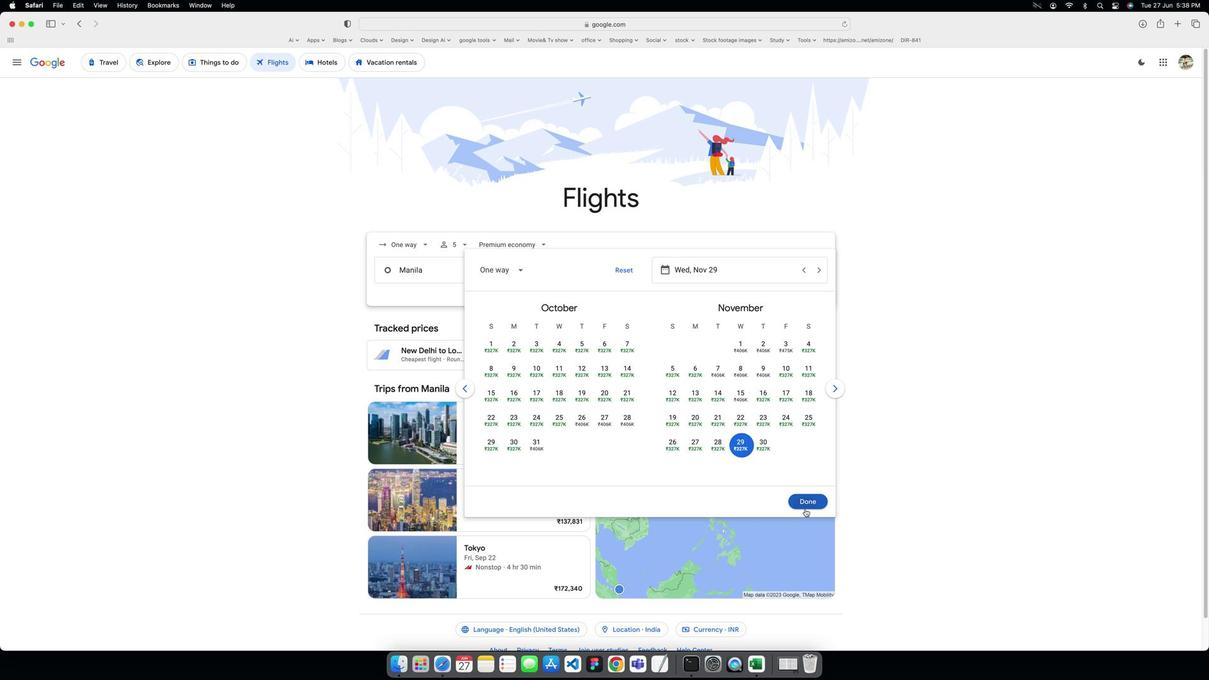 
Action: Mouse pressed left at (801, 421)
Screenshot: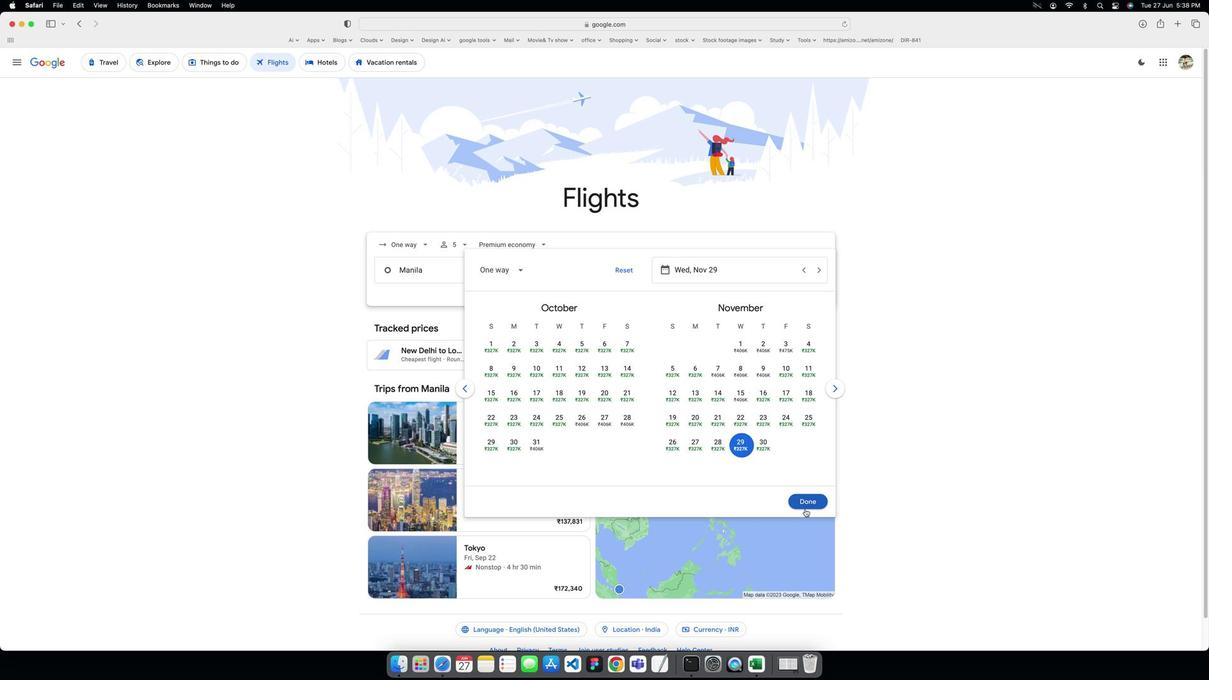 
Action: Mouse moved to (610, 291)
Screenshot: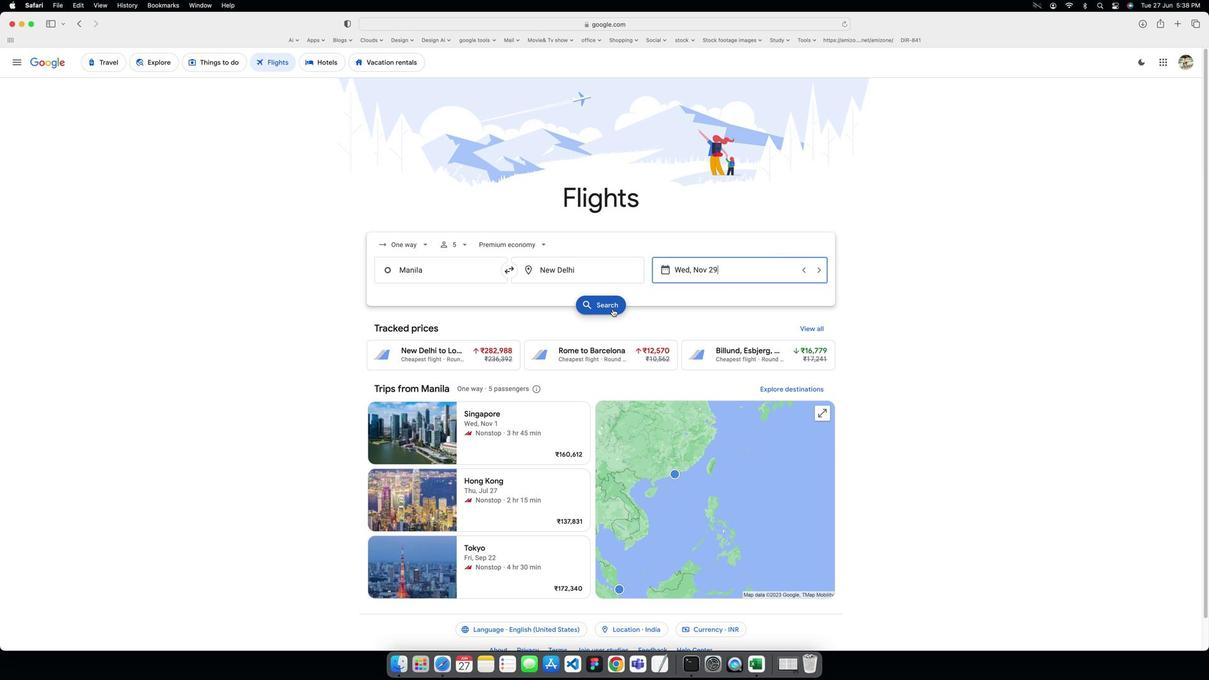 
Action: Mouse pressed left at (610, 291)
Screenshot: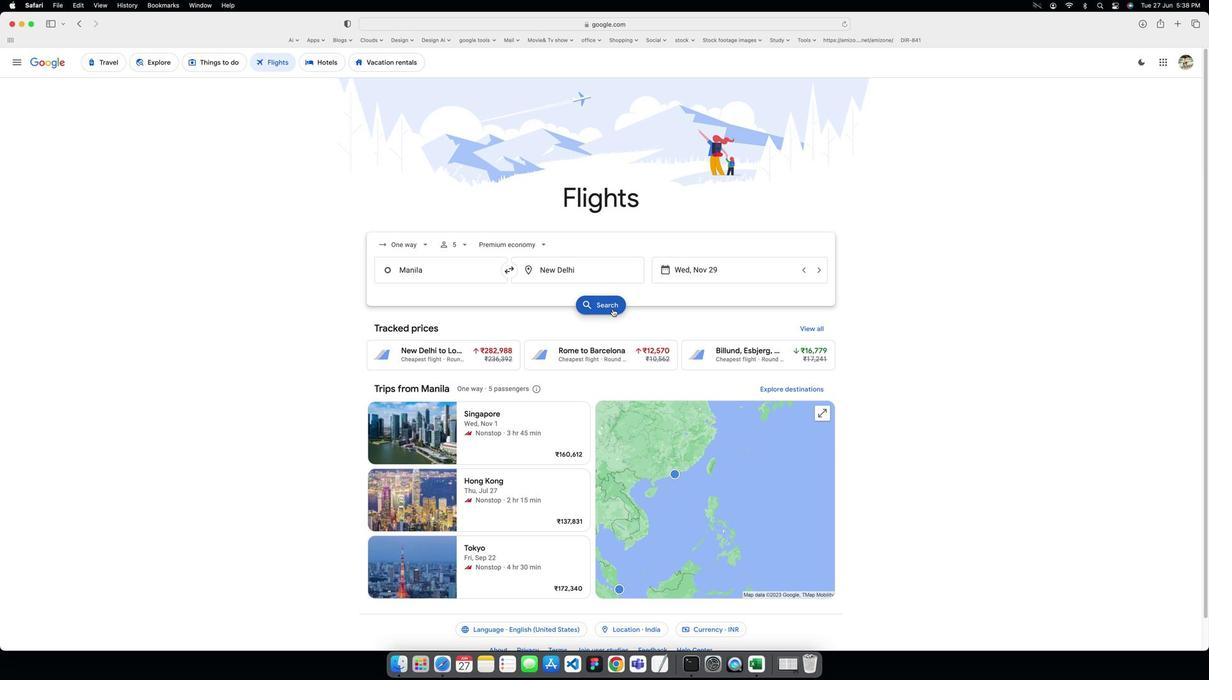 
